 Task: Look for space in Nuevitas, Cuba from 7th July, 2023 to 15th July, 2023 for 6 adults in price range Rs.15000 to Rs.20000. Place can be entire place with 3 bedrooms having 3 beds and 3 bathrooms. Property type can be house, flat, guest house. Booking option can be shelf check-in. Required host language is .
Action: Mouse moved to (446, 81)
Screenshot: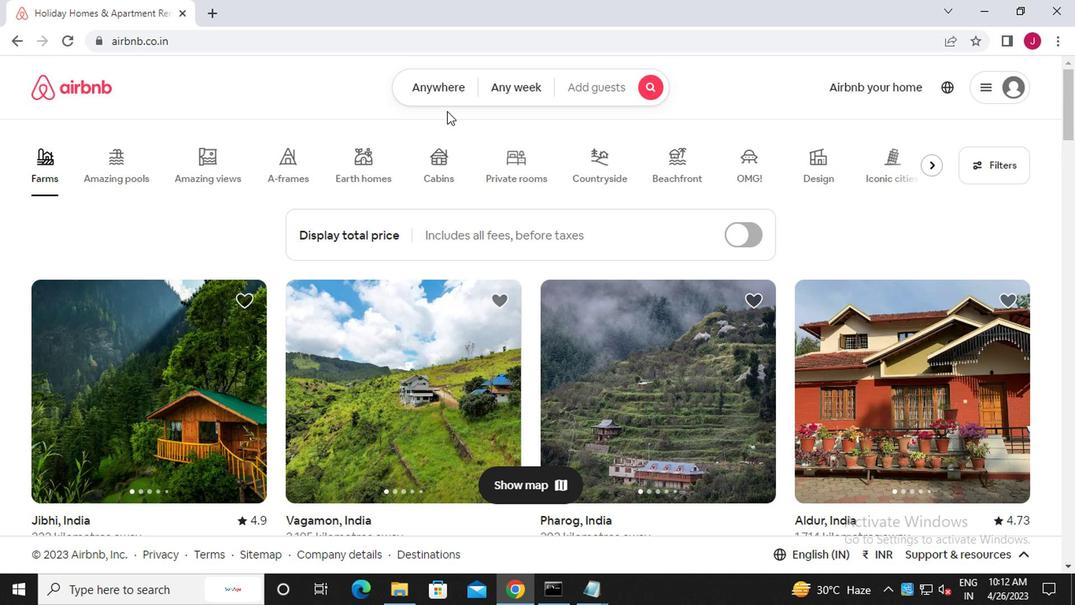 
Action: Mouse pressed left at (446, 81)
Screenshot: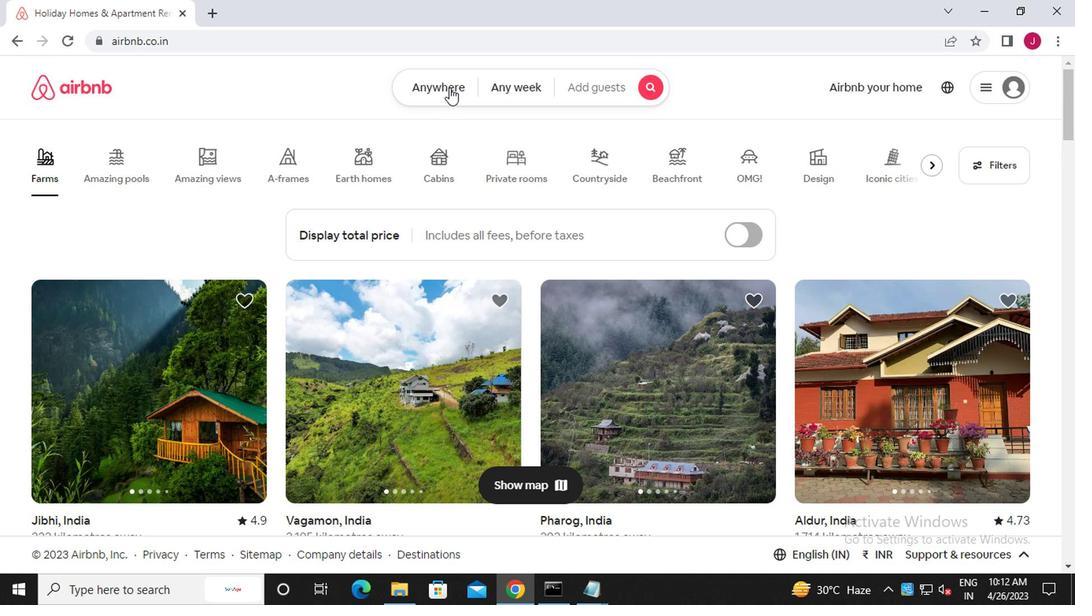 
Action: Mouse moved to (262, 144)
Screenshot: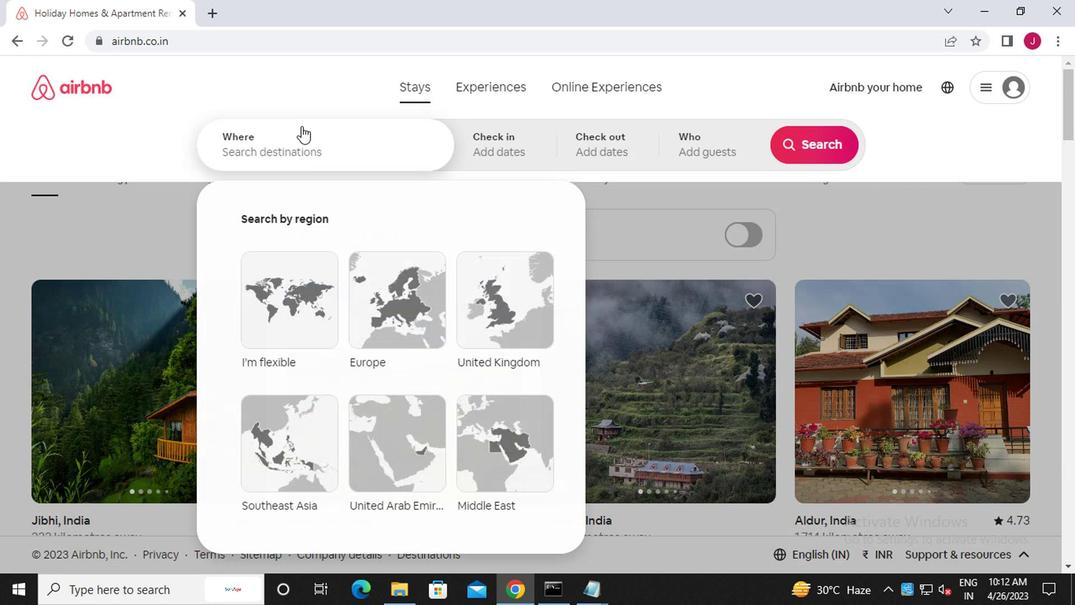 
Action: Mouse pressed left at (262, 144)
Screenshot: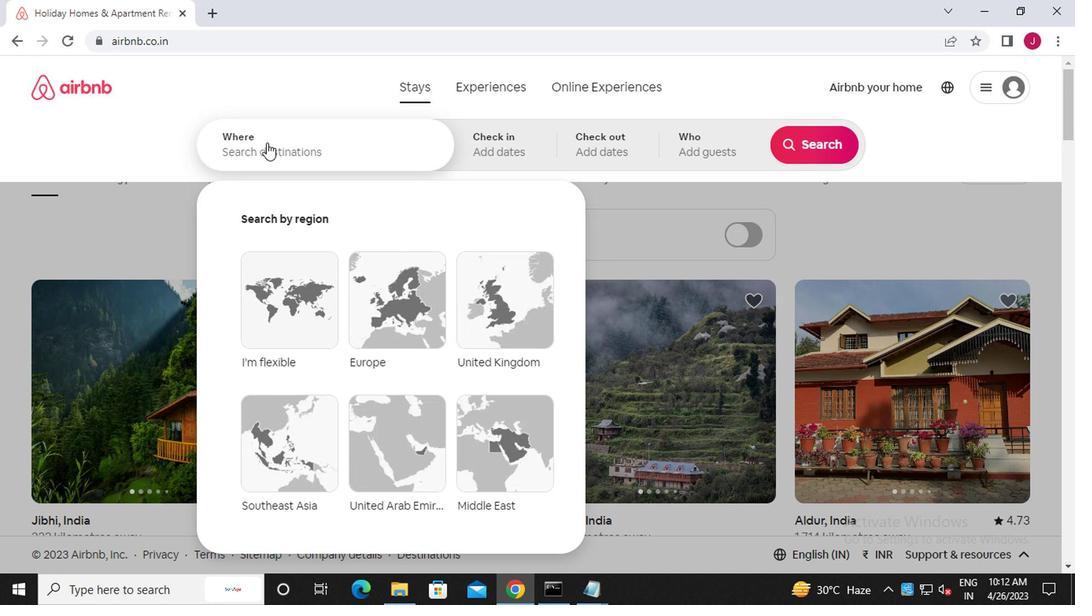
Action: Mouse moved to (264, 159)
Screenshot: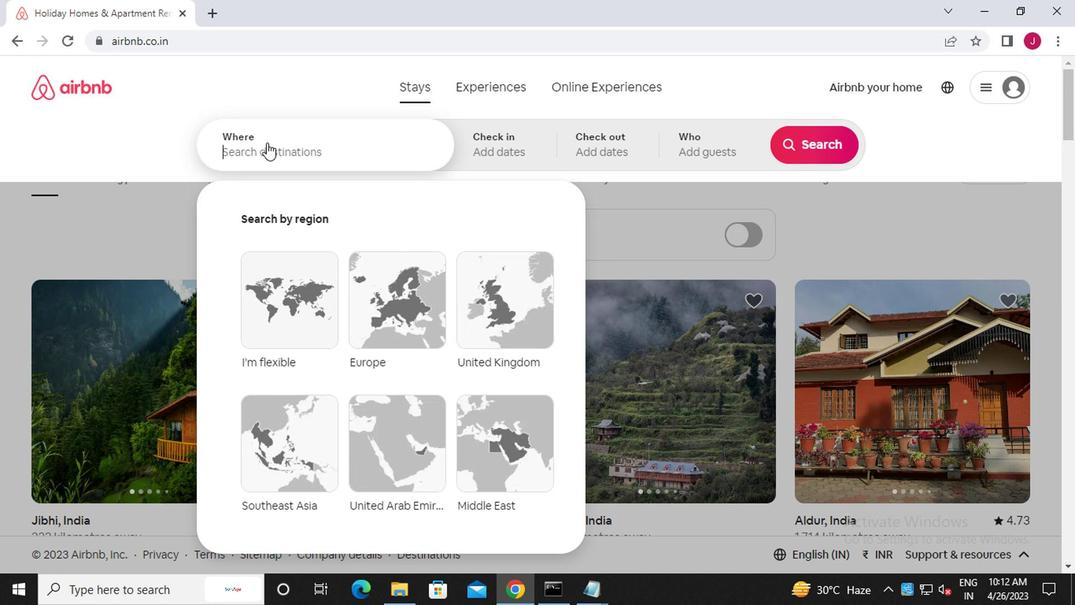 
Action: Key pressed n<Key.caps_lock>uevitas,<Key.caps_lock>c<Key.caps_lock>uba
Screenshot: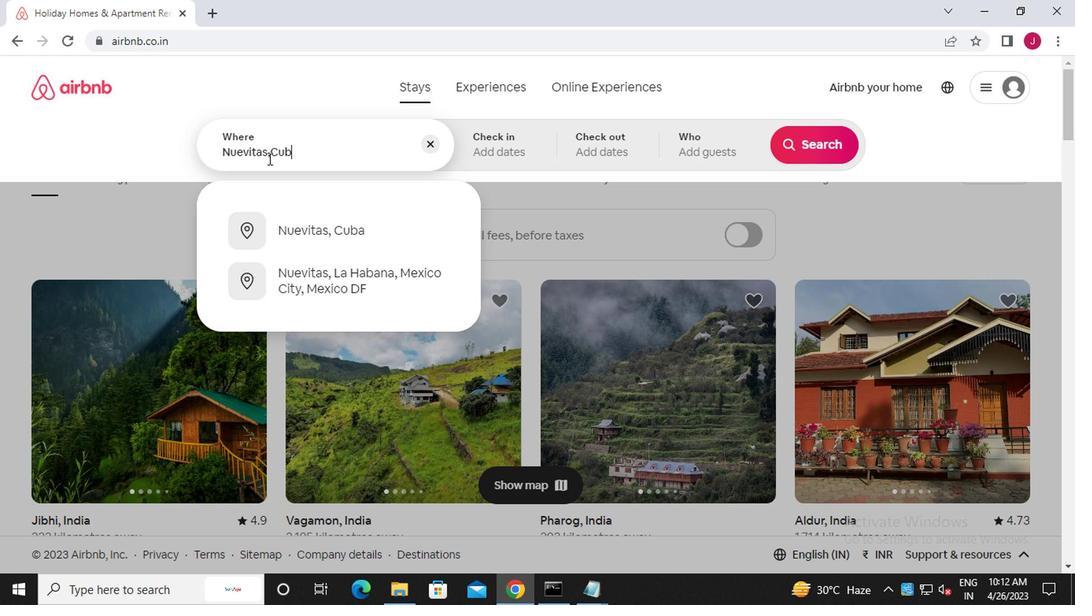 
Action: Mouse moved to (338, 229)
Screenshot: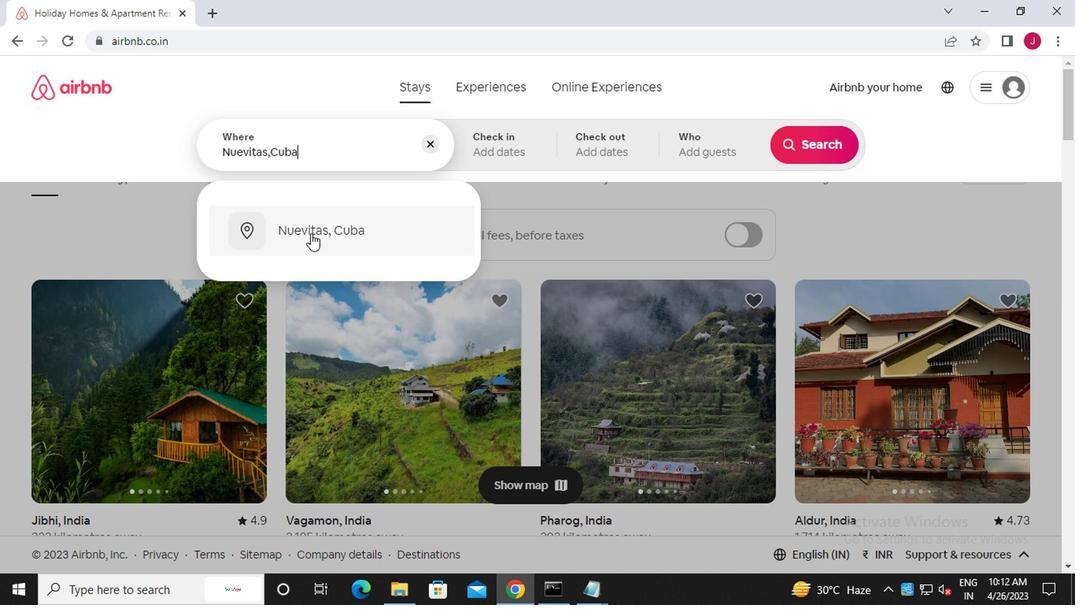 
Action: Mouse pressed left at (338, 229)
Screenshot: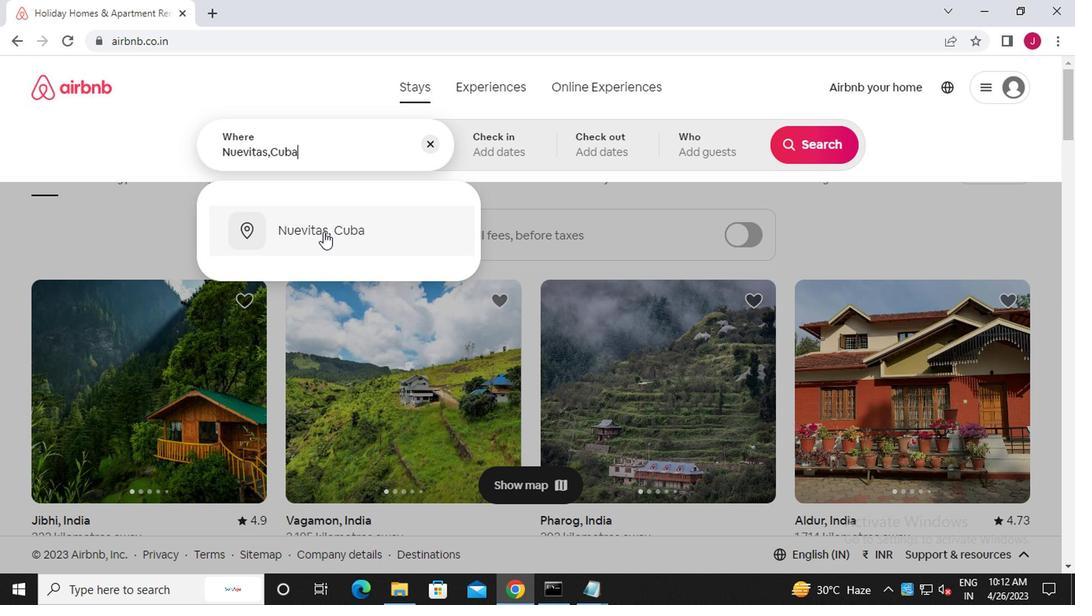 
Action: Mouse moved to (806, 274)
Screenshot: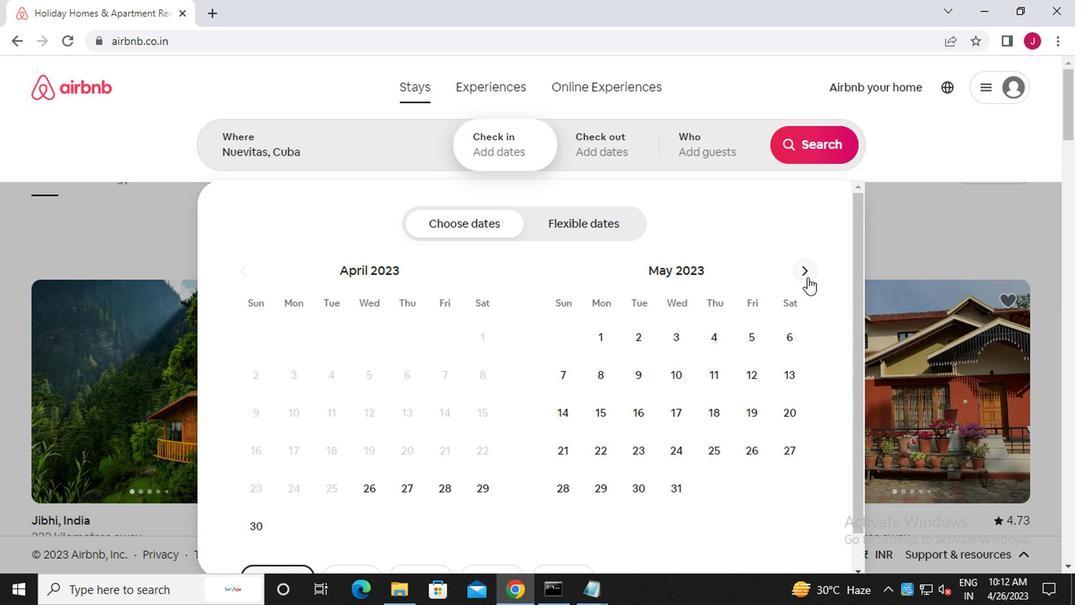 
Action: Mouse pressed left at (806, 274)
Screenshot: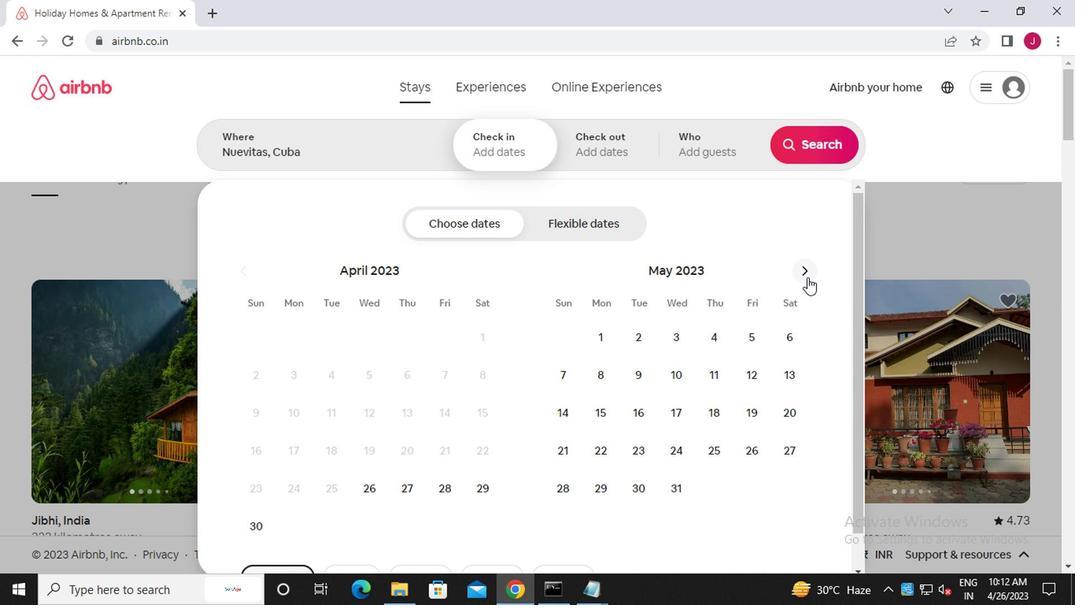 
Action: Mouse pressed left at (806, 274)
Screenshot: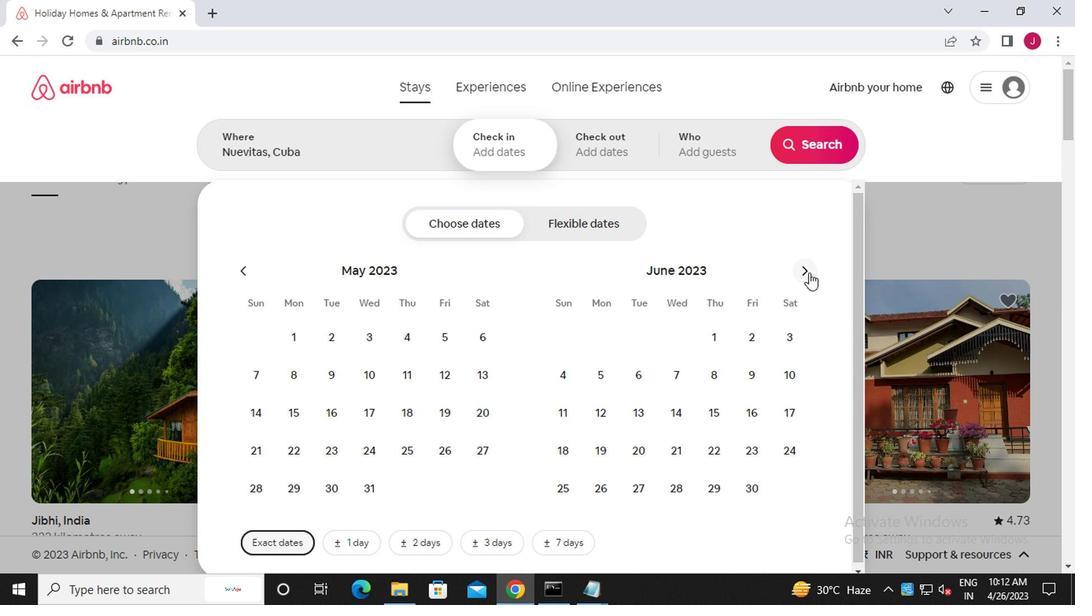 
Action: Mouse moved to (748, 384)
Screenshot: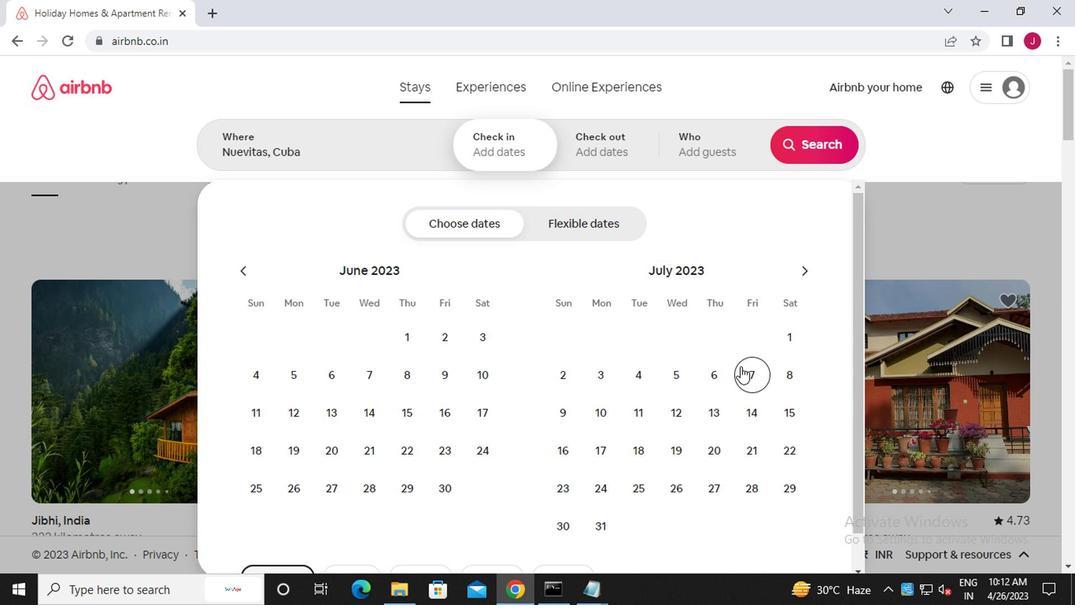 
Action: Mouse pressed left at (748, 384)
Screenshot: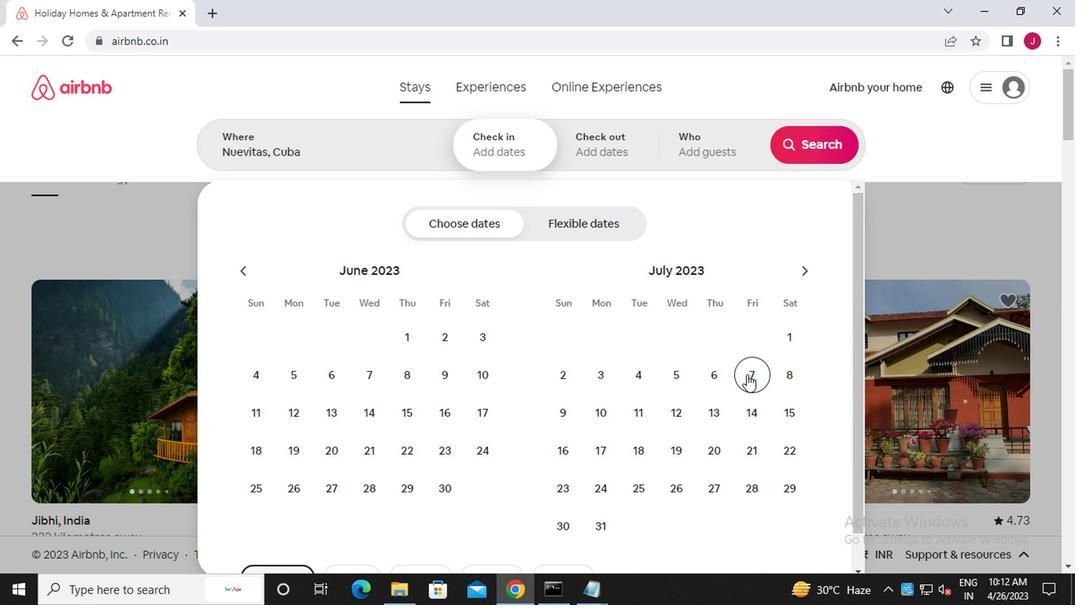 
Action: Mouse moved to (775, 411)
Screenshot: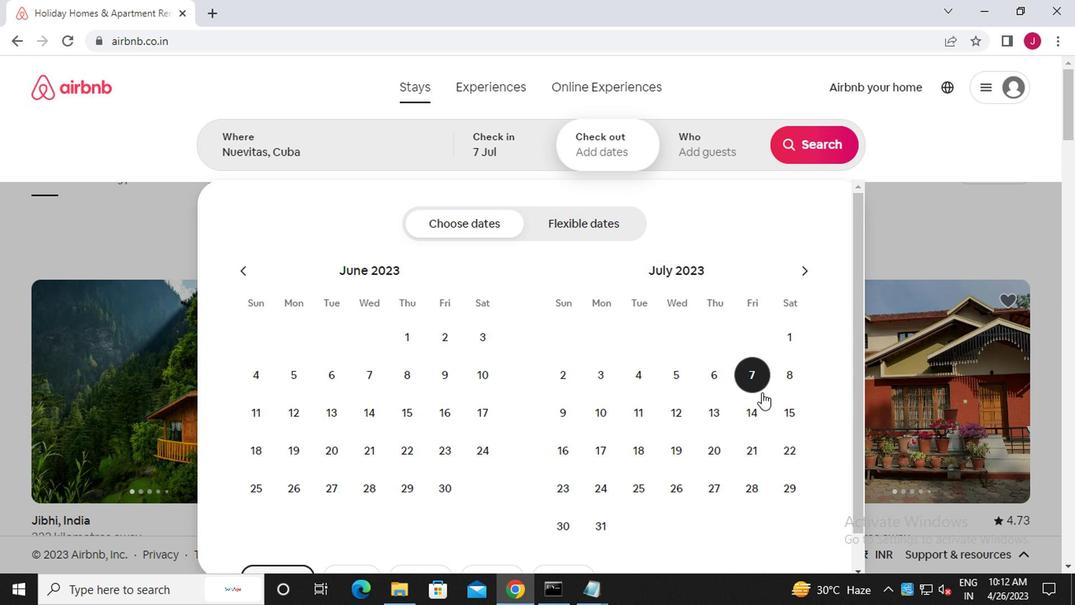 
Action: Mouse pressed left at (775, 411)
Screenshot: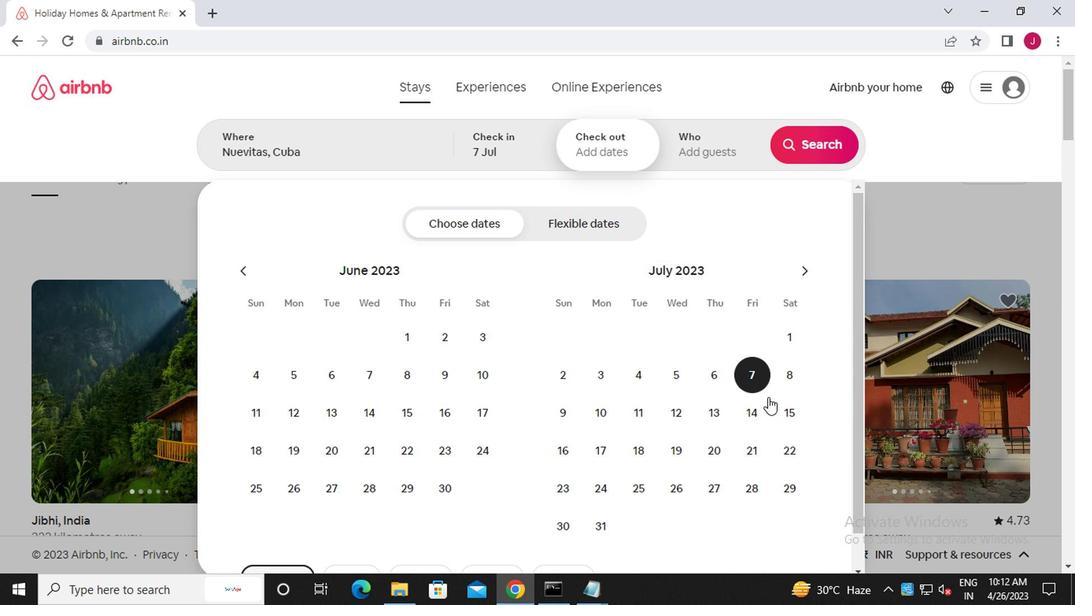 
Action: Mouse moved to (701, 154)
Screenshot: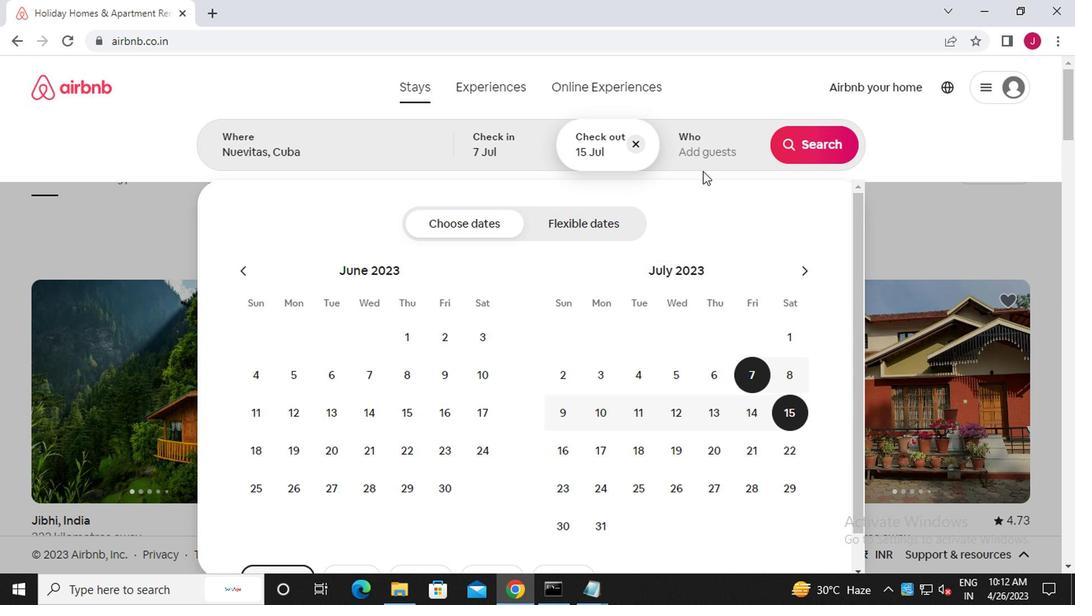 
Action: Mouse pressed left at (701, 154)
Screenshot: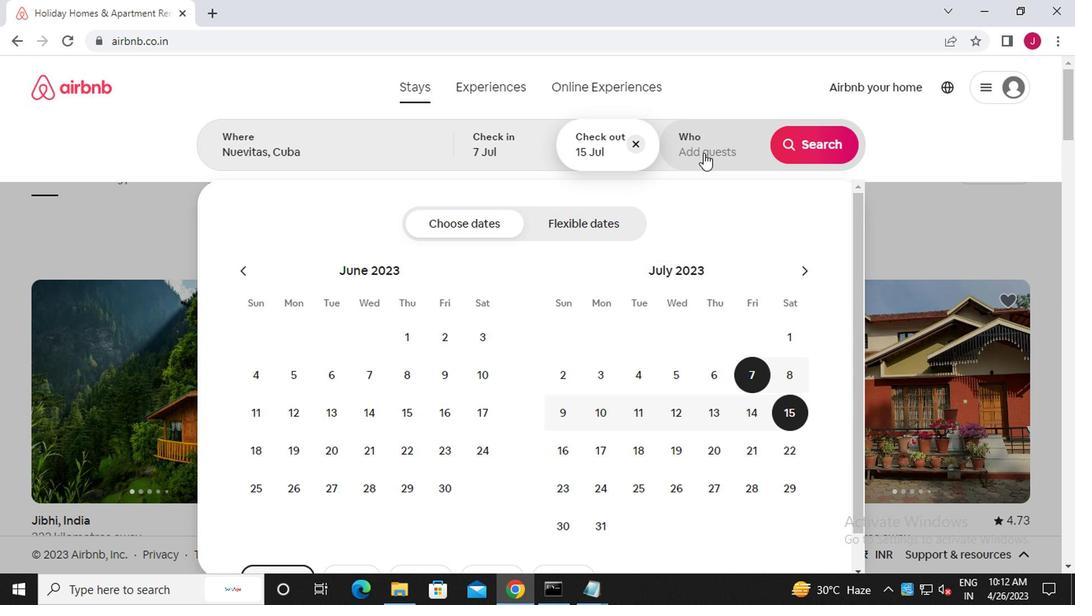 
Action: Mouse moved to (823, 235)
Screenshot: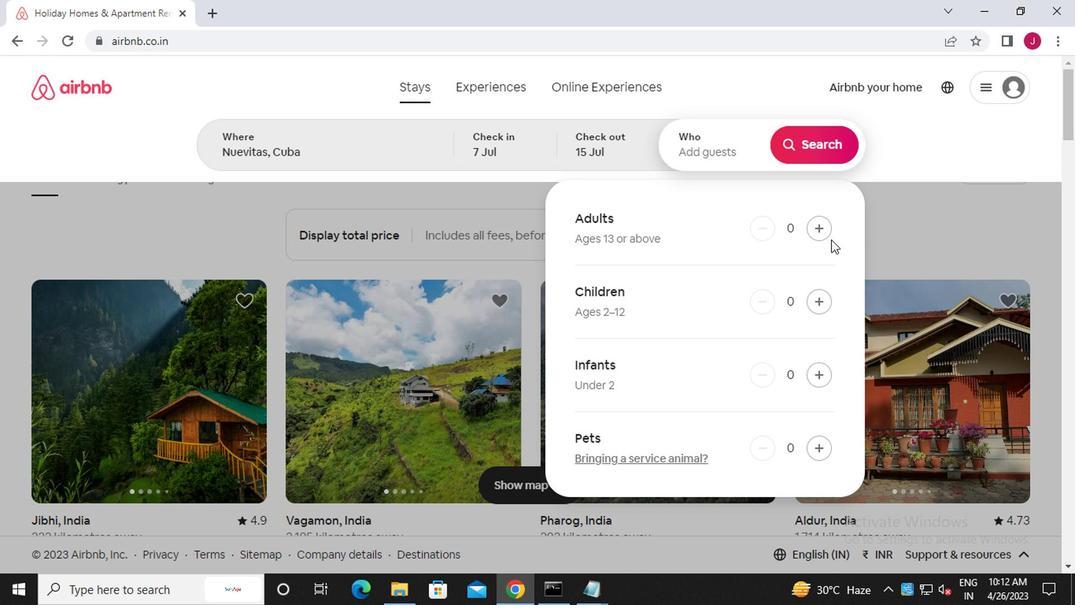 
Action: Mouse pressed left at (823, 235)
Screenshot: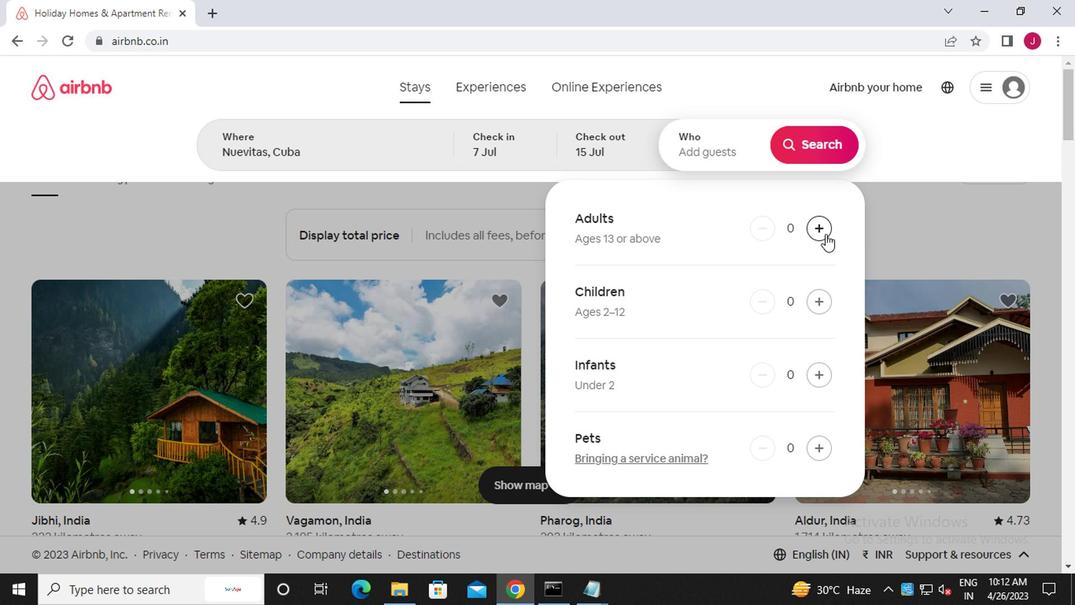 
Action: Mouse pressed left at (823, 235)
Screenshot: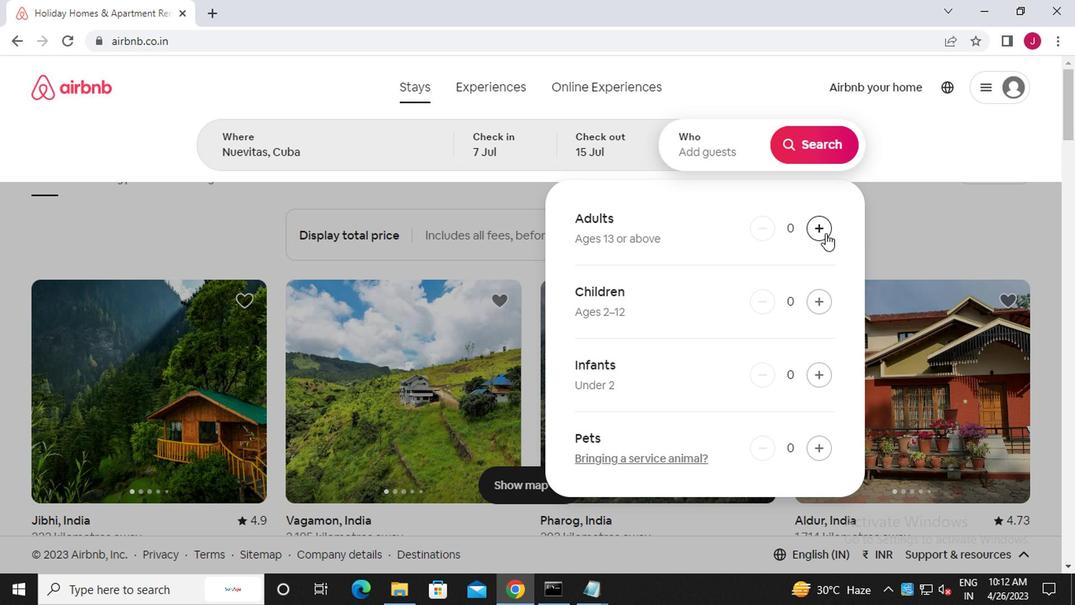 
Action: Mouse pressed left at (823, 235)
Screenshot: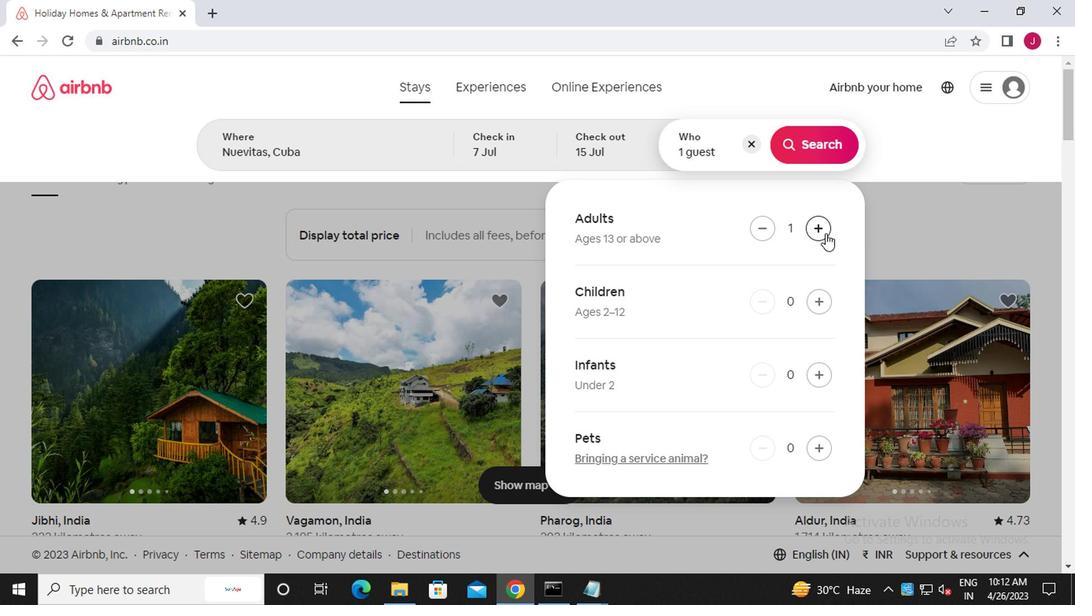 
Action: Mouse pressed left at (823, 235)
Screenshot: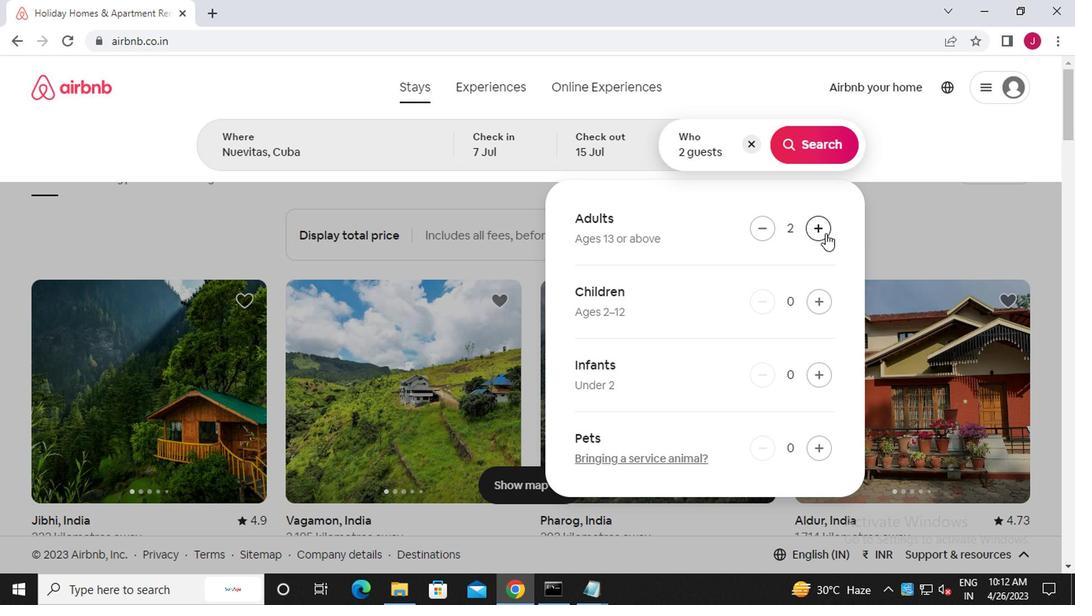 
Action: Mouse pressed left at (823, 235)
Screenshot: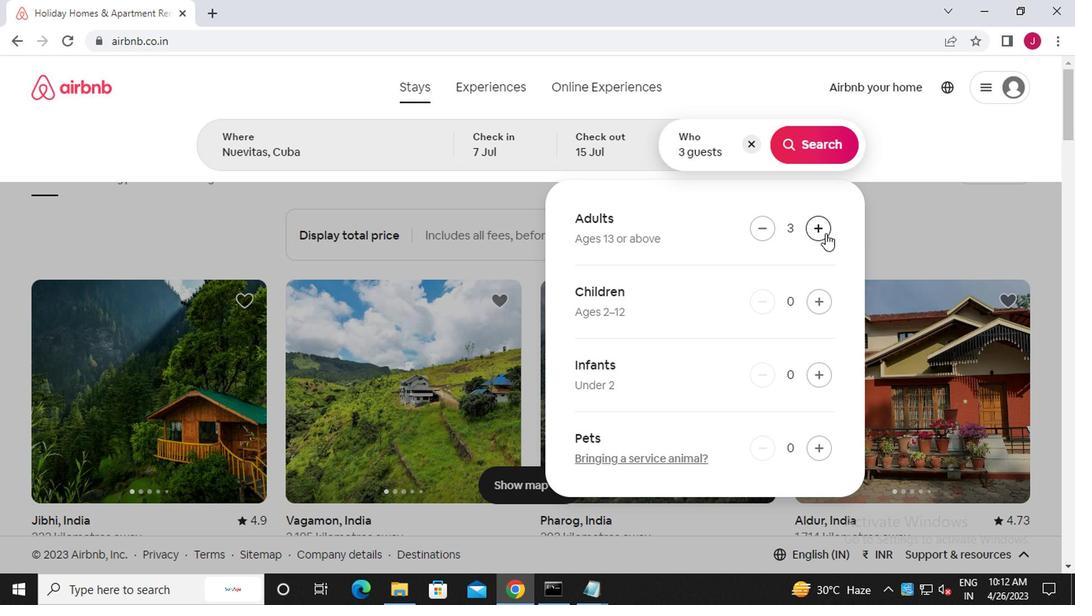 
Action: Mouse pressed left at (823, 235)
Screenshot: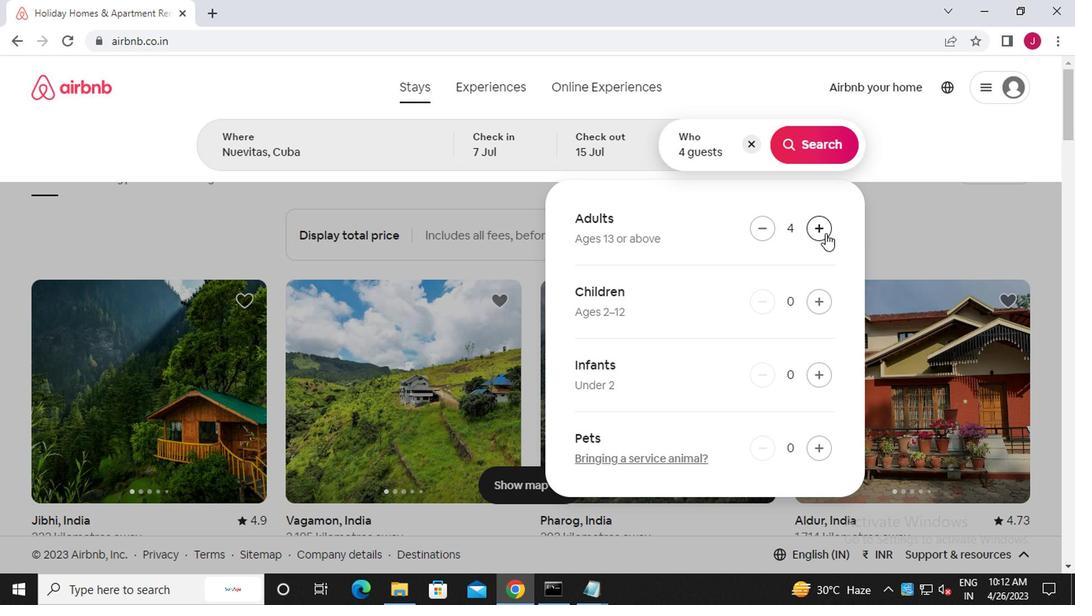 
Action: Mouse moved to (817, 155)
Screenshot: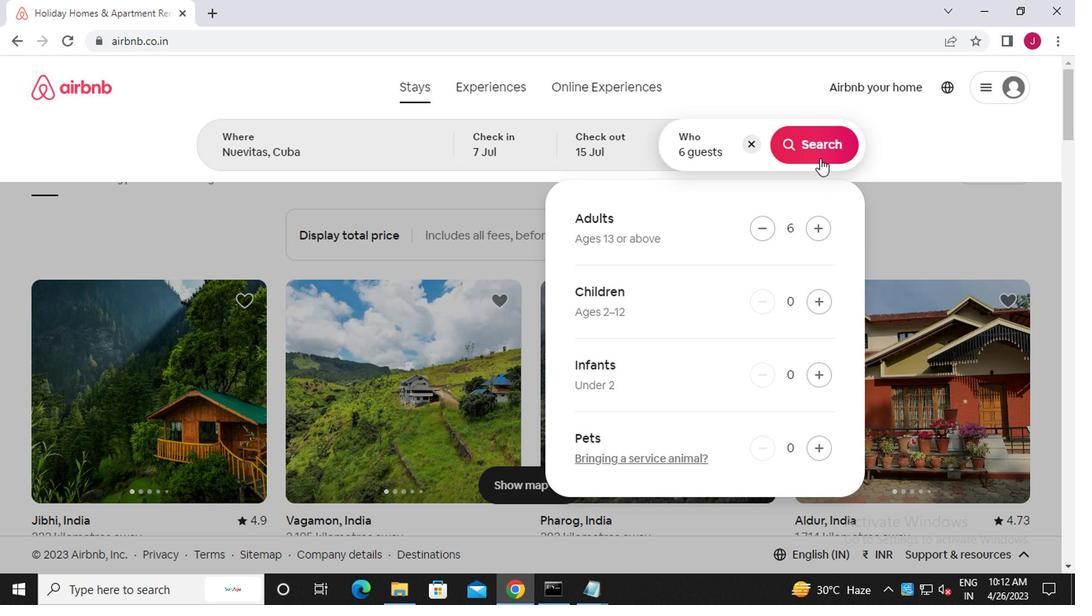 
Action: Mouse pressed left at (817, 155)
Screenshot: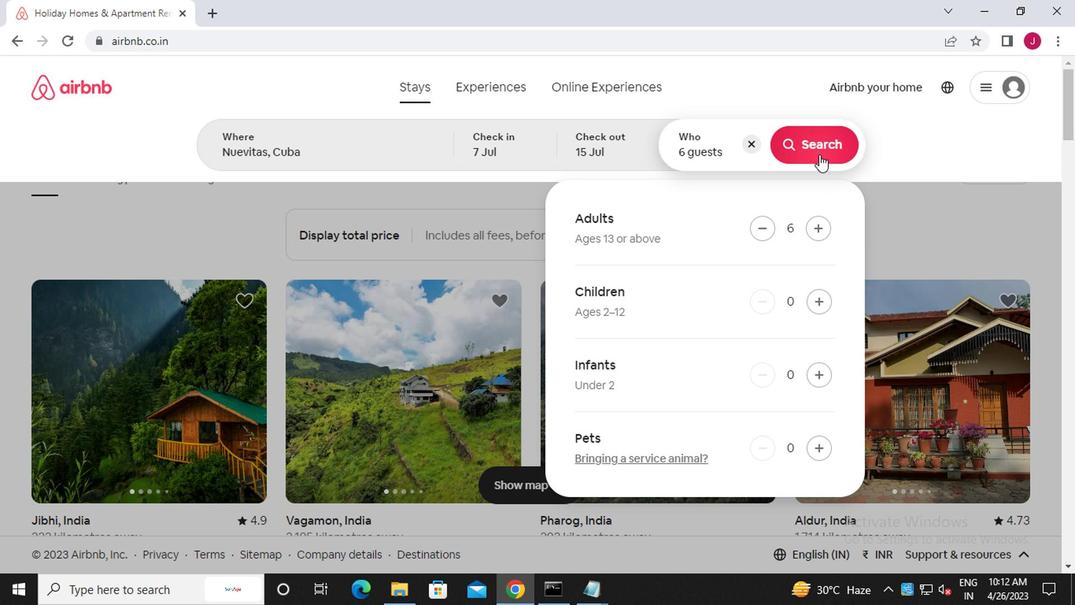 
Action: Mouse moved to (1016, 146)
Screenshot: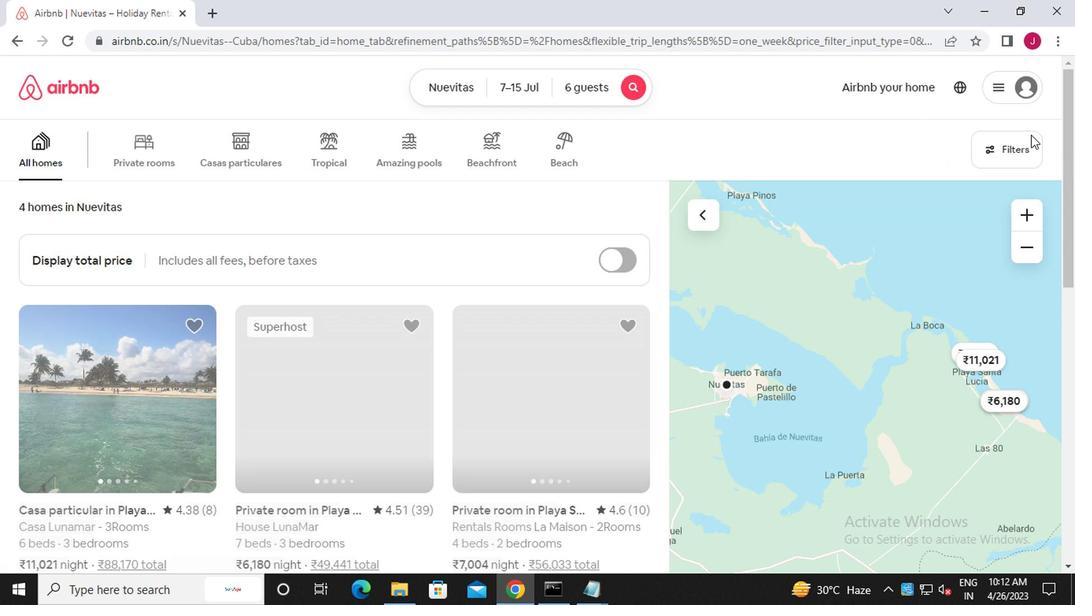 
Action: Mouse pressed left at (1016, 146)
Screenshot: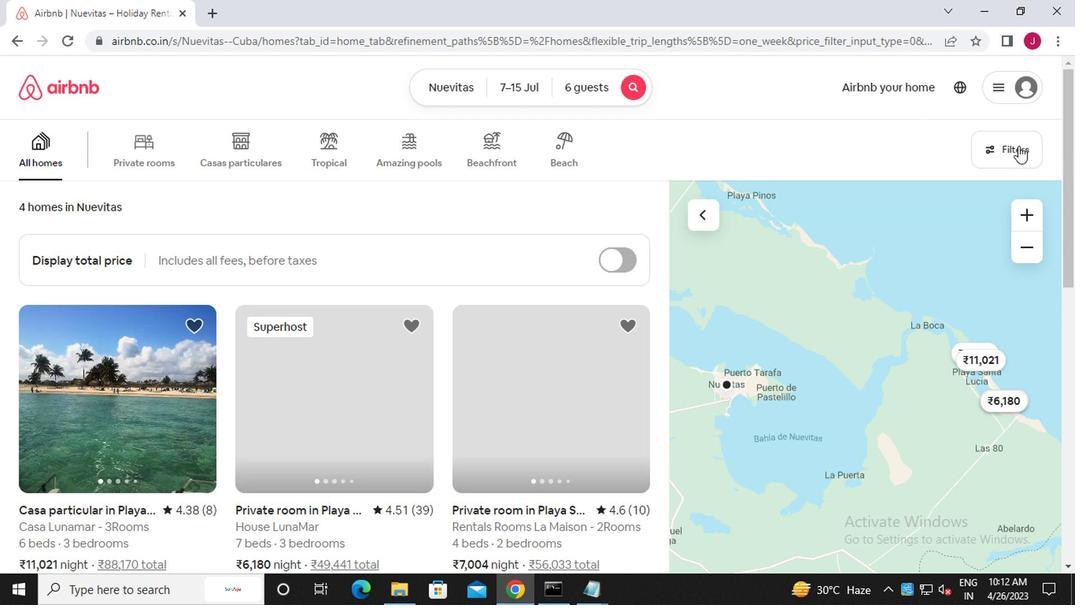
Action: Mouse moved to (395, 347)
Screenshot: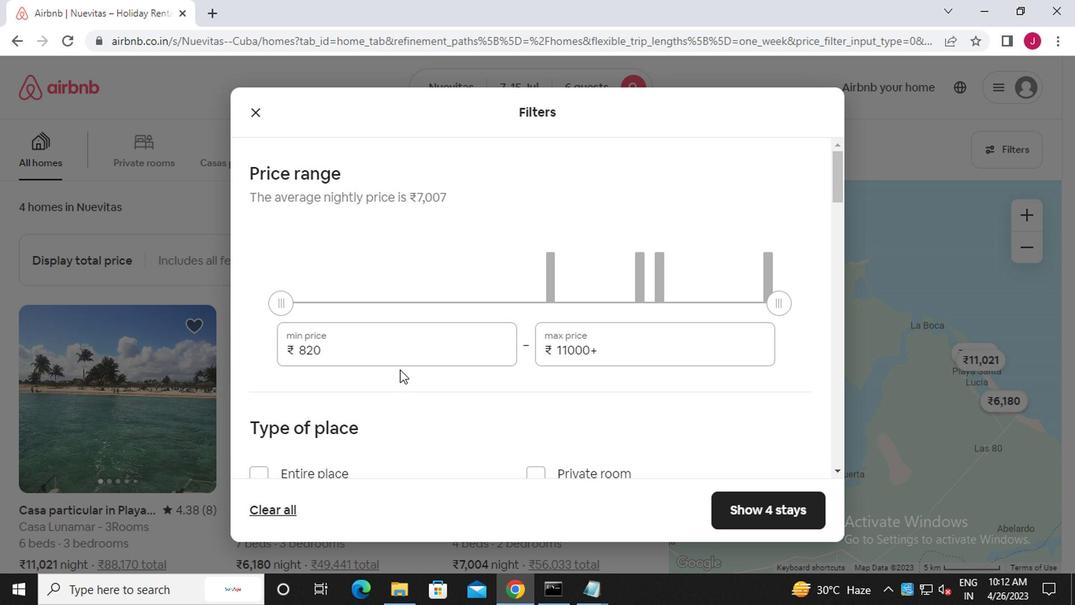 
Action: Mouse pressed left at (395, 347)
Screenshot: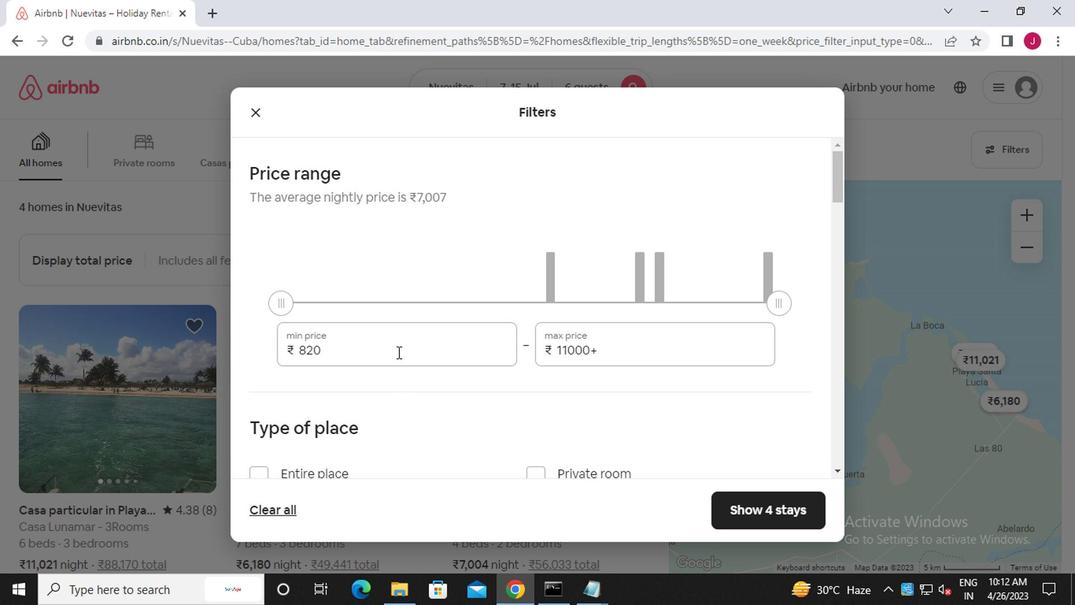 
Action: Key pressed <Key.backspace><Key.backspace><Key.backspace><<97>><<101>><<96>><<96>><<96>>
Screenshot: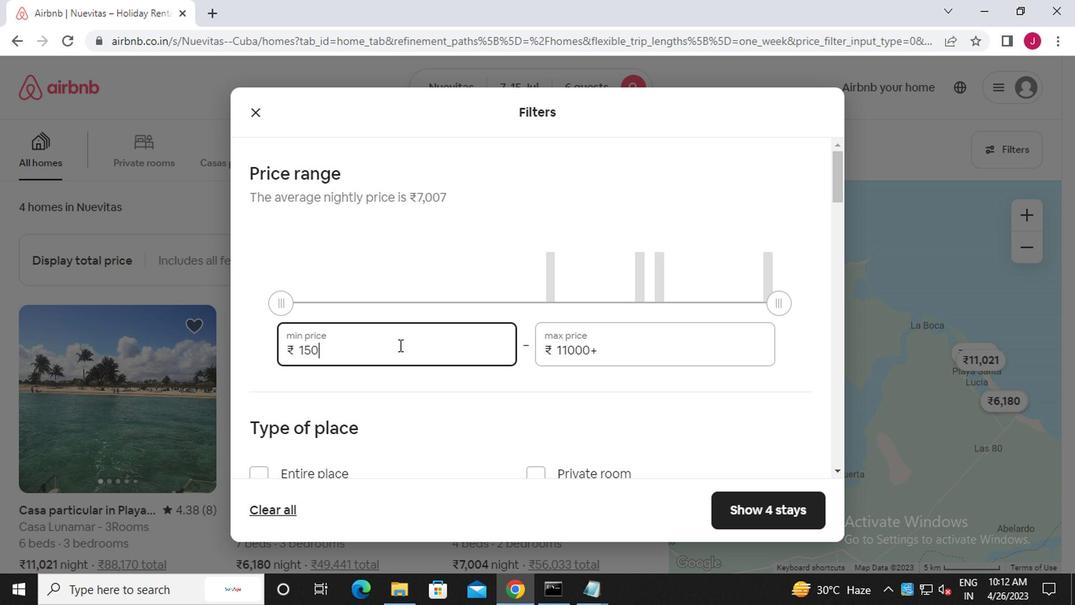 
Action: Mouse moved to (620, 354)
Screenshot: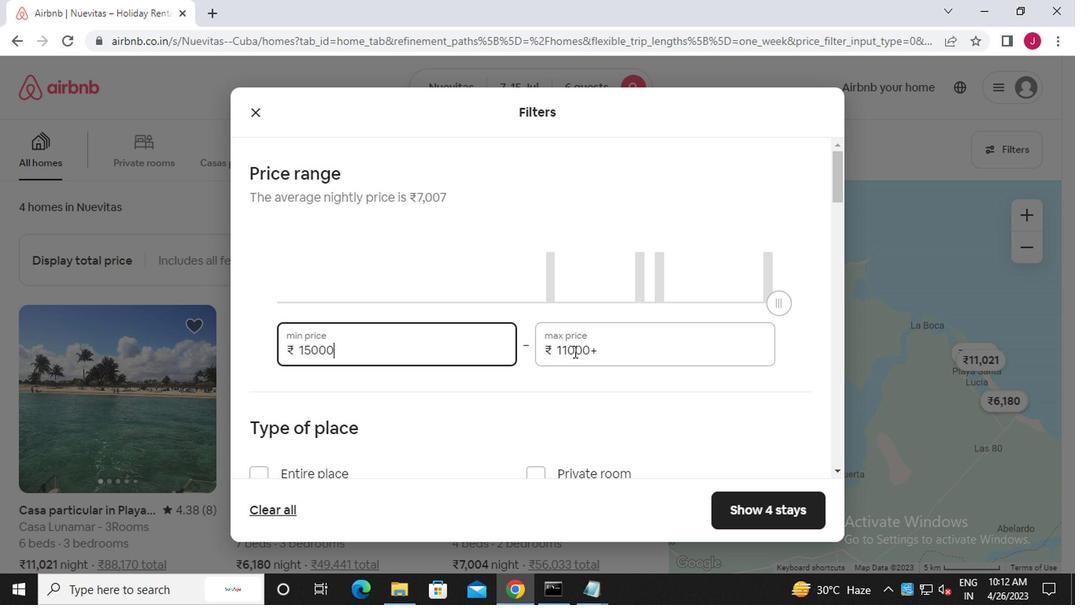 
Action: Mouse pressed left at (620, 354)
Screenshot: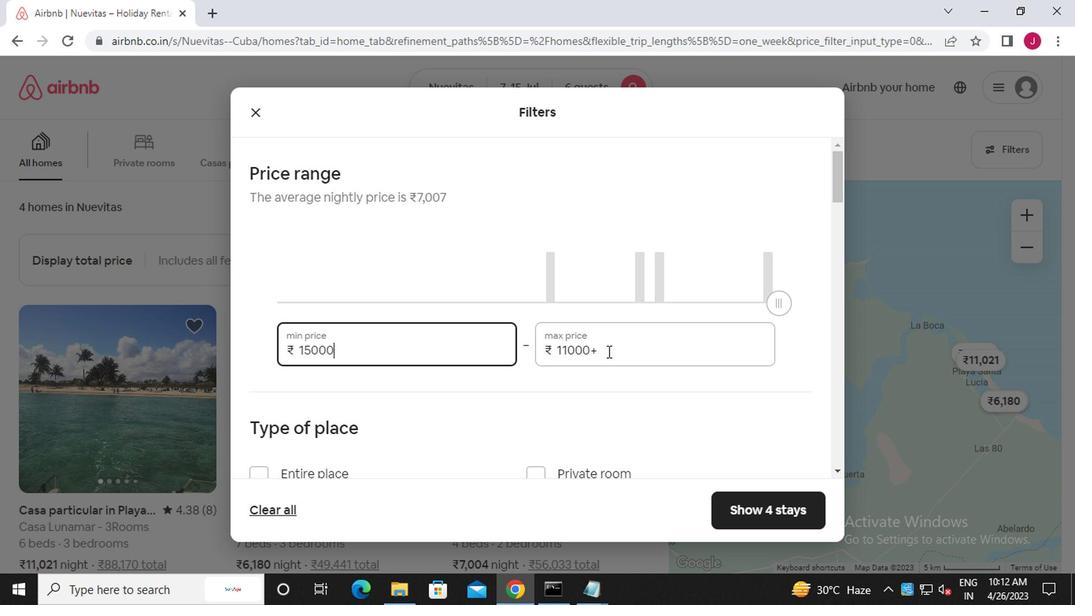 
Action: Key pressed <Key.backspace><Key.backspace><Key.backspace><Key.backspace><Key.backspace><Key.backspace><Key.backspace><Key.backspace><Key.backspace><<98>><<96>><<96>><<96>><<96>>
Screenshot: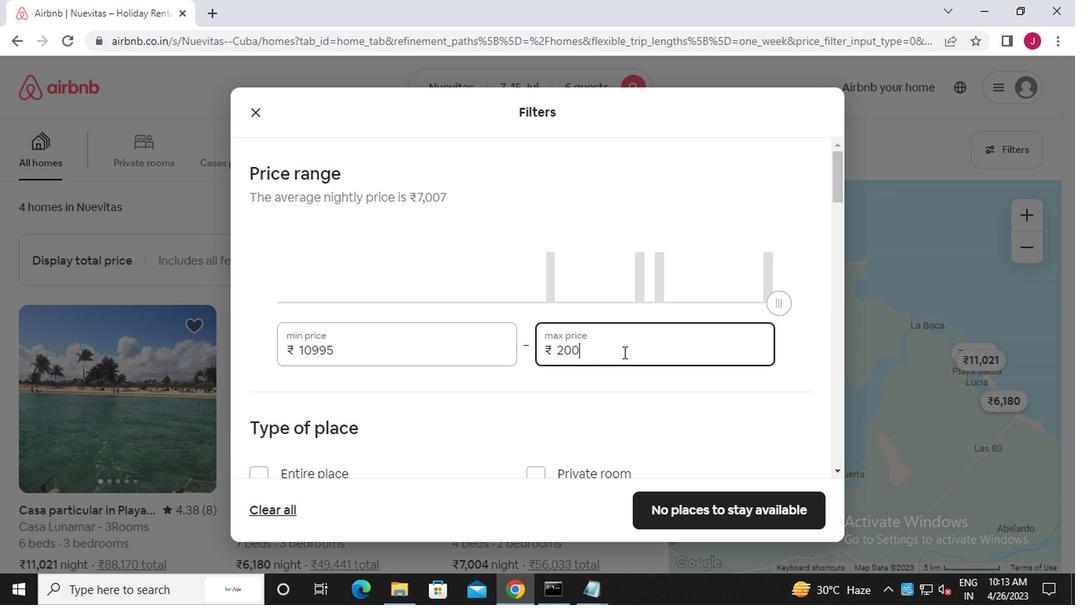 
Action: Mouse moved to (610, 355)
Screenshot: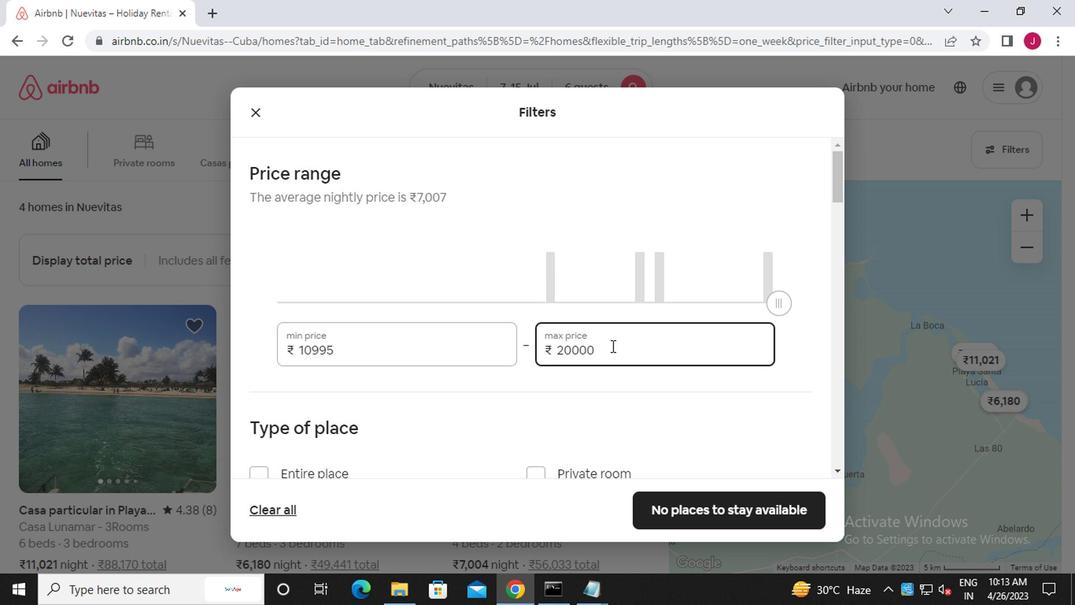 
Action: Mouse scrolled (610, 354) with delta (0, -1)
Screenshot: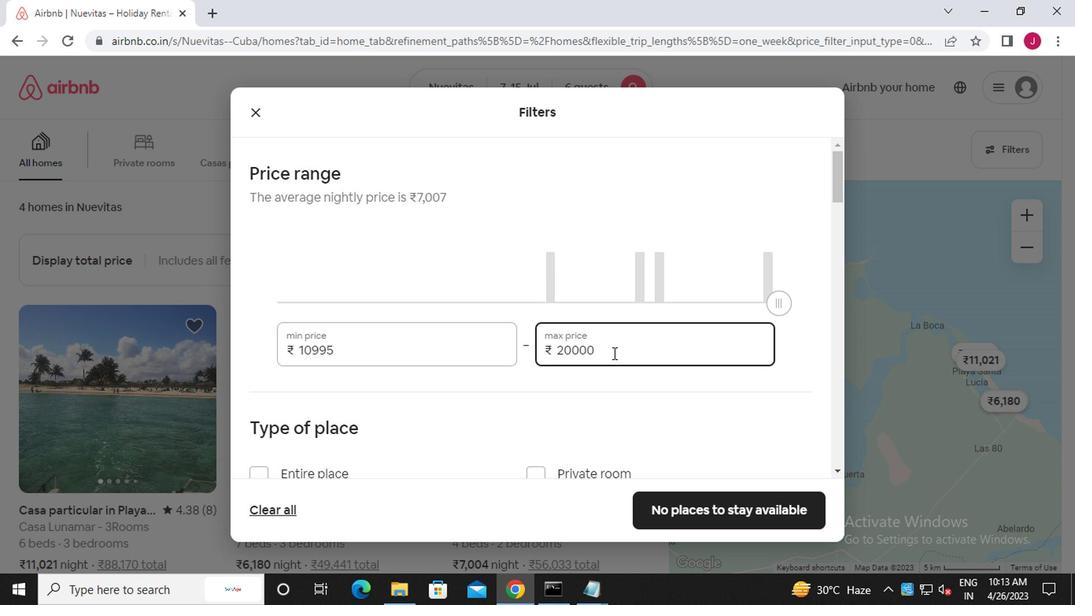 
Action: Mouse scrolled (610, 354) with delta (0, -1)
Screenshot: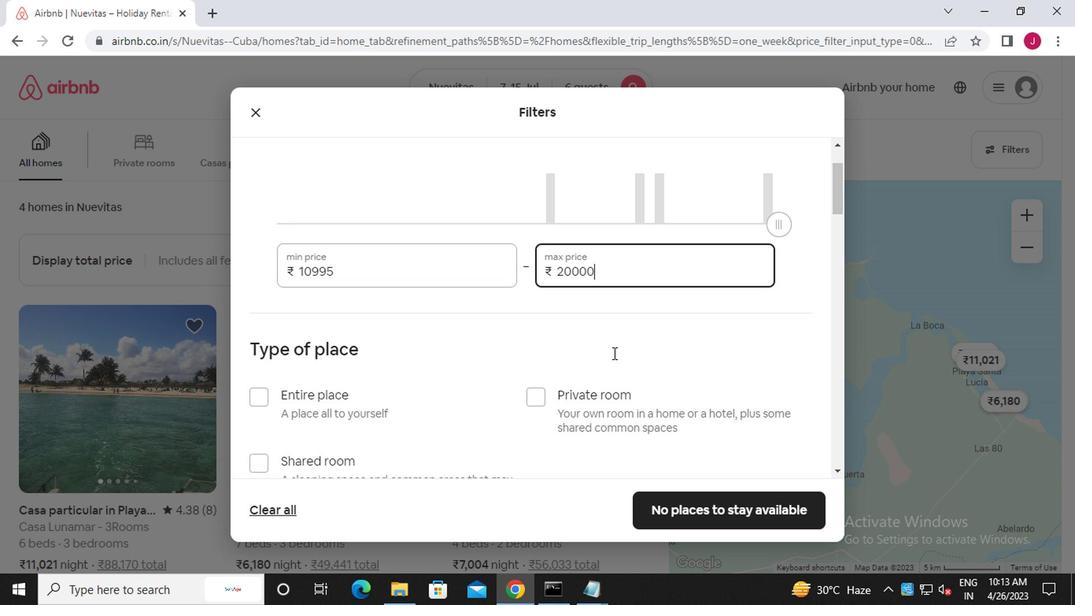 
Action: Mouse scrolled (610, 354) with delta (0, -1)
Screenshot: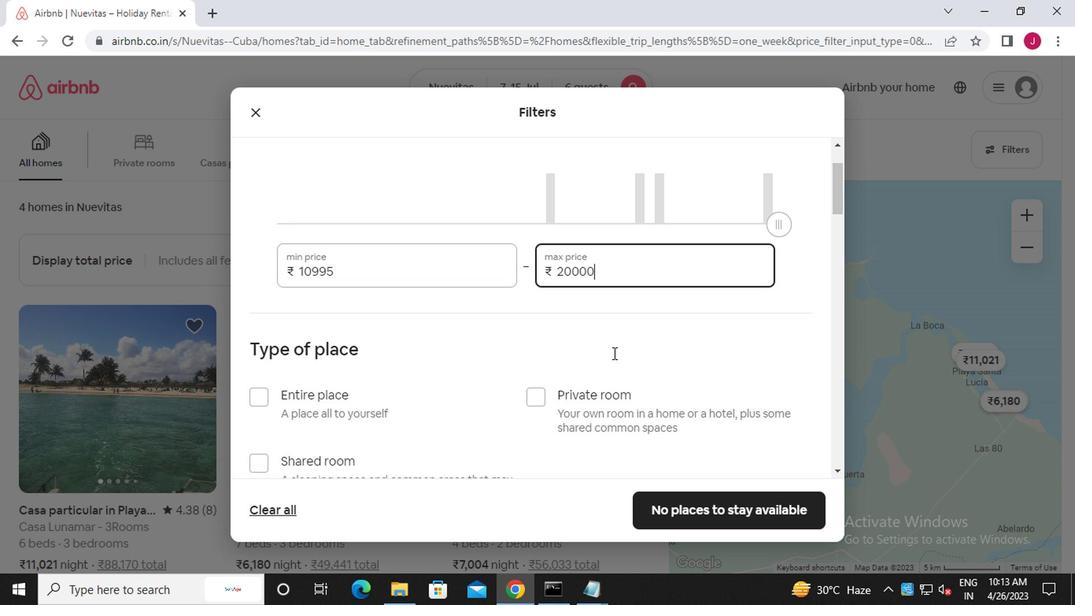 
Action: Mouse moved to (248, 243)
Screenshot: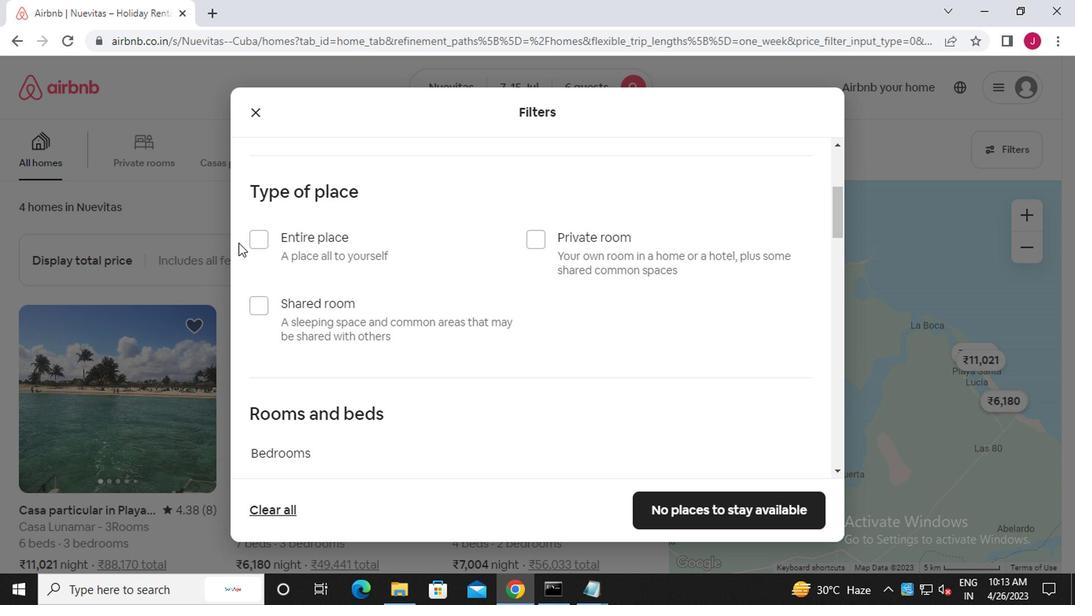 
Action: Mouse pressed left at (248, 243)
Screenshot: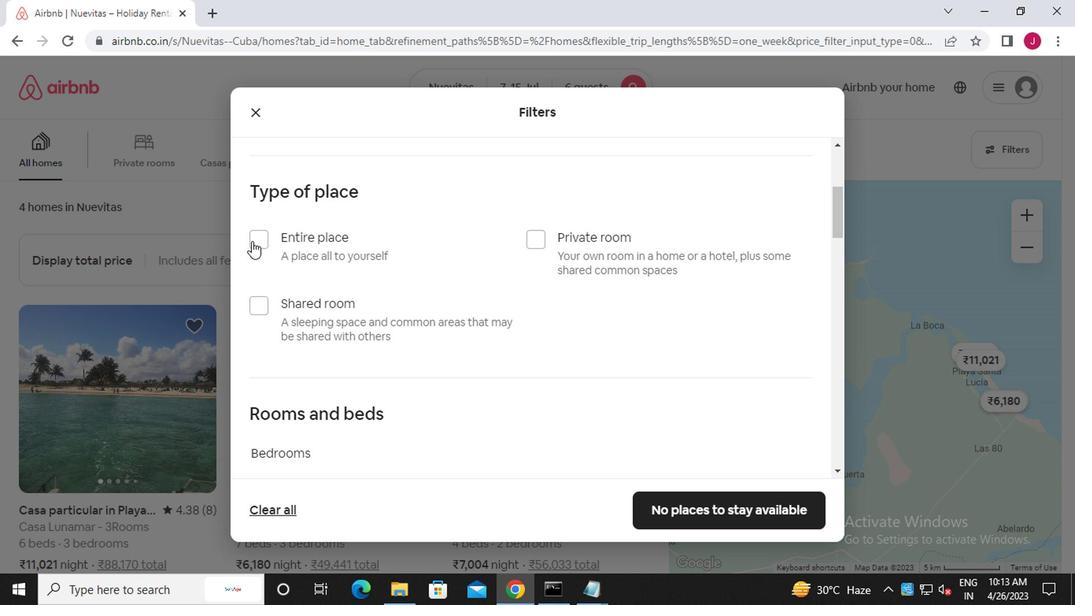 
Action: Mouse moved to (412, 285)
Screenshot: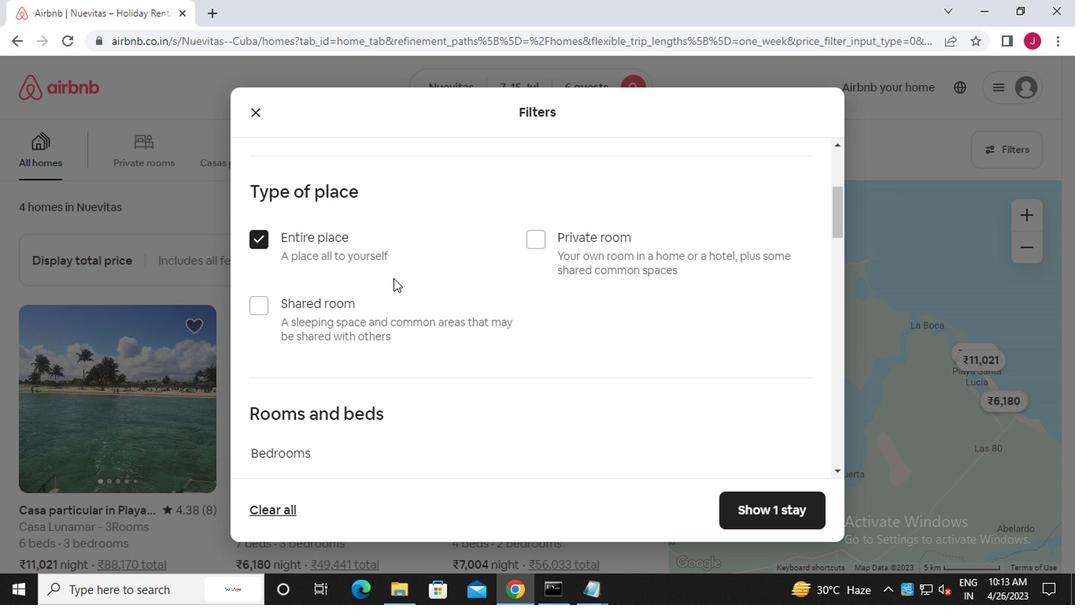 
Action: Mouse scrolled (412, 285) with delta (0, 0)
Screenshot: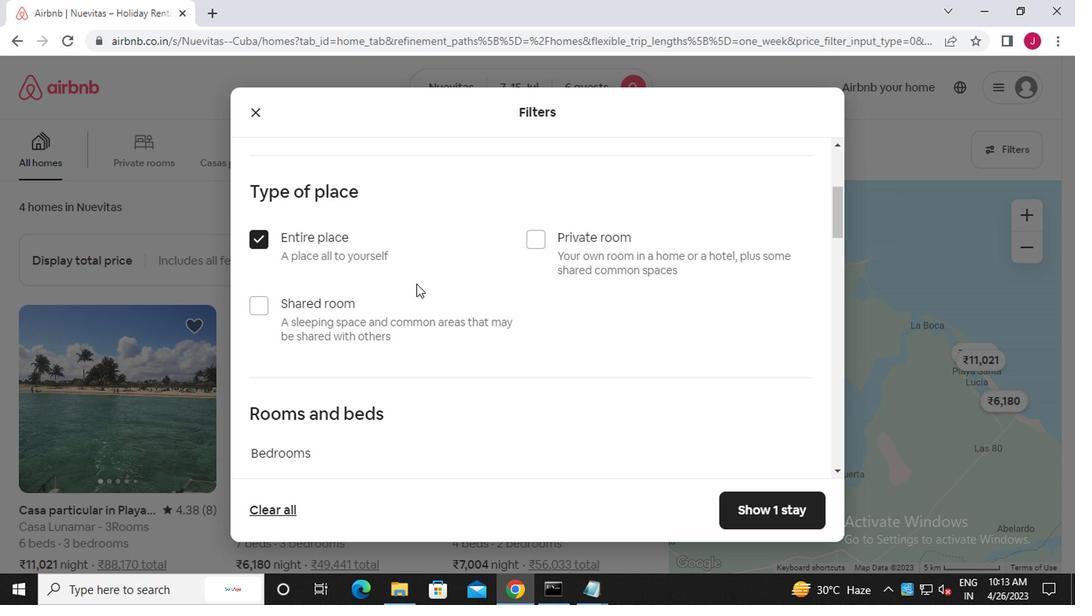 
Action: Mouse scrolled (412, 285) with delta (0, 0)
Screenshot: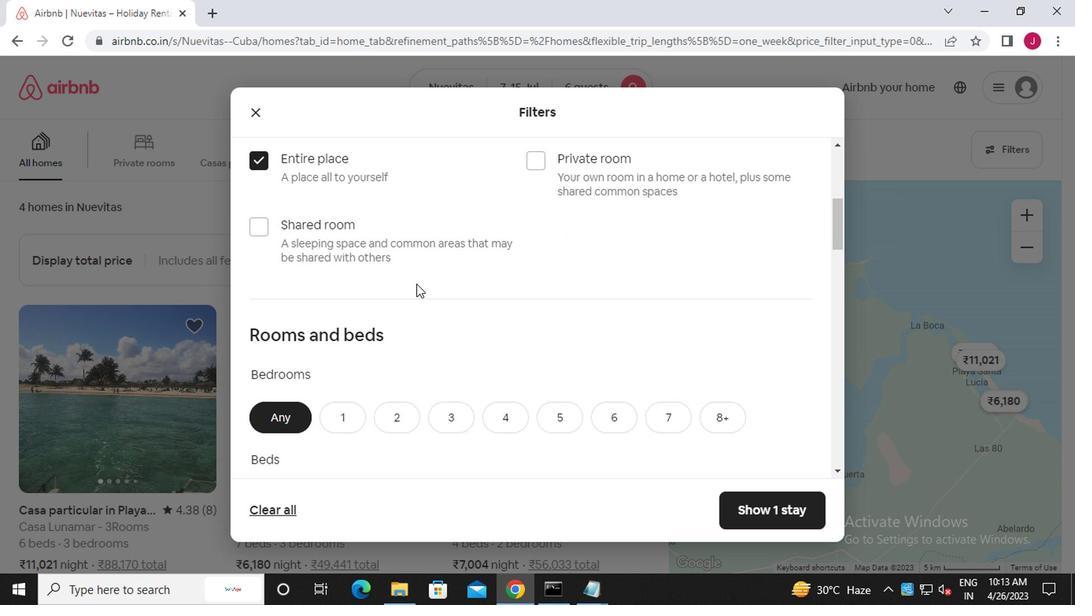 
Action: Mouse scrolled (412, 285) with delta (0, 0)
Screenshot: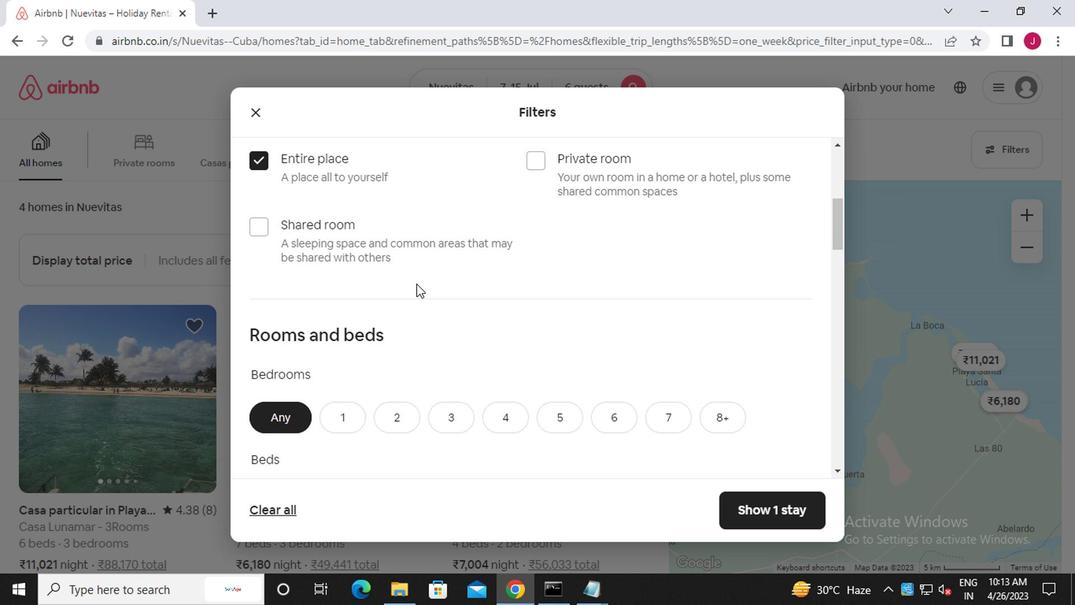 
Action: Mouse moved to (437, 265)
Screenshot: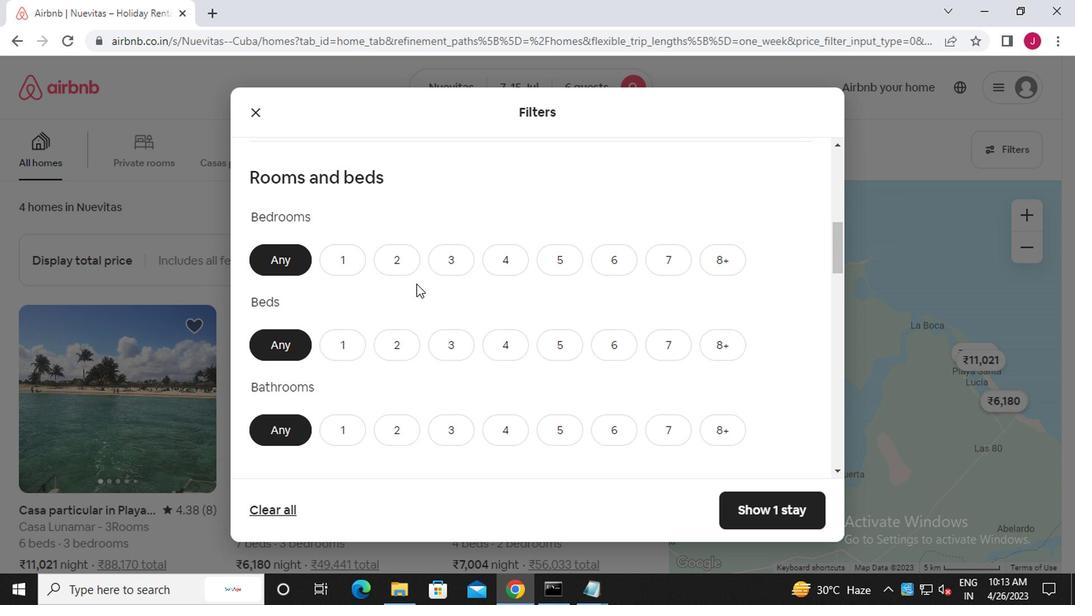 
Action: Mouse pressed left at (437, 265)
Screenshot: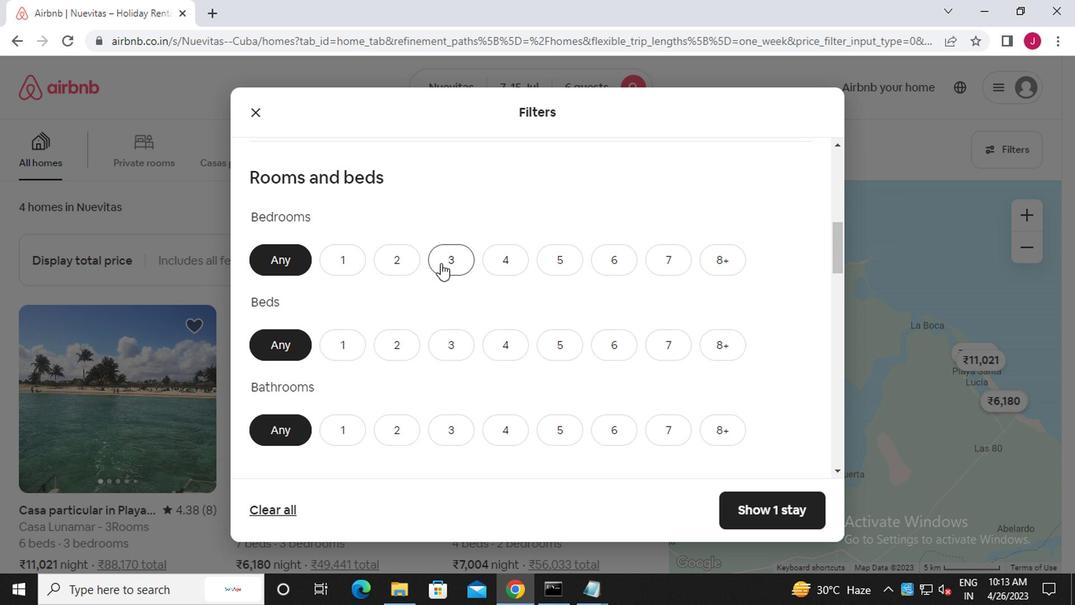 
Action: Mouse moved to (444, 340)
Screenshot: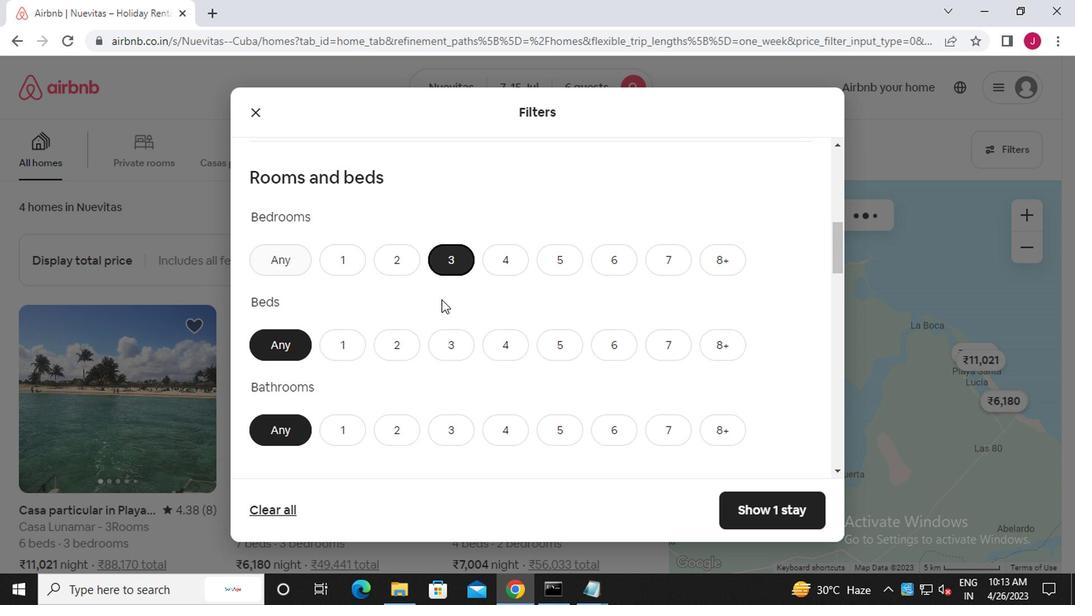
Action: Mouse pressed left at (444, 340)
Screenshot: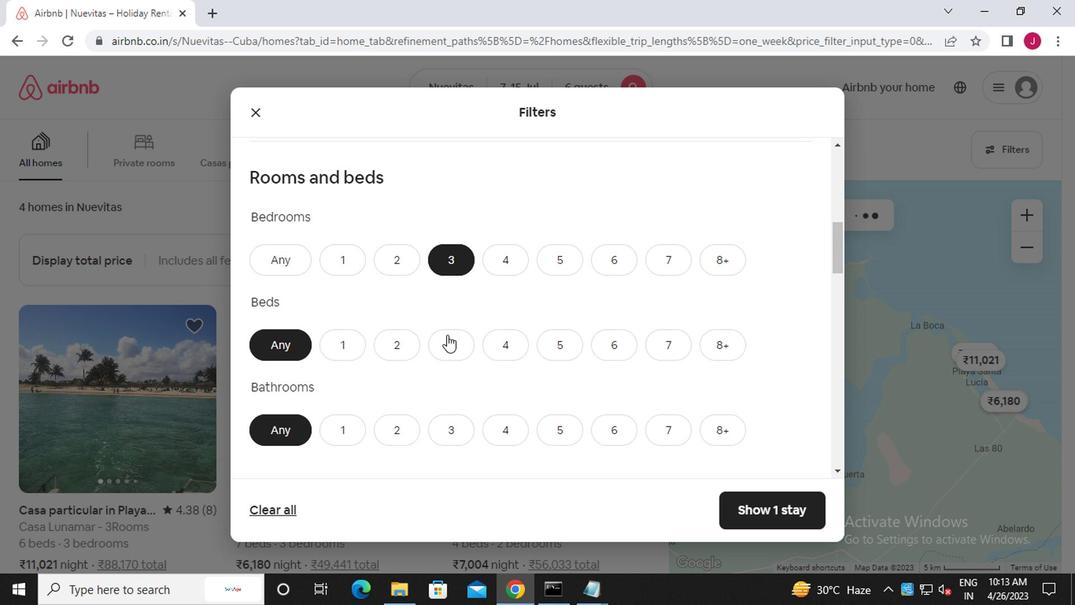 
Action: Mouse moved to (448, 432)
Screenshot: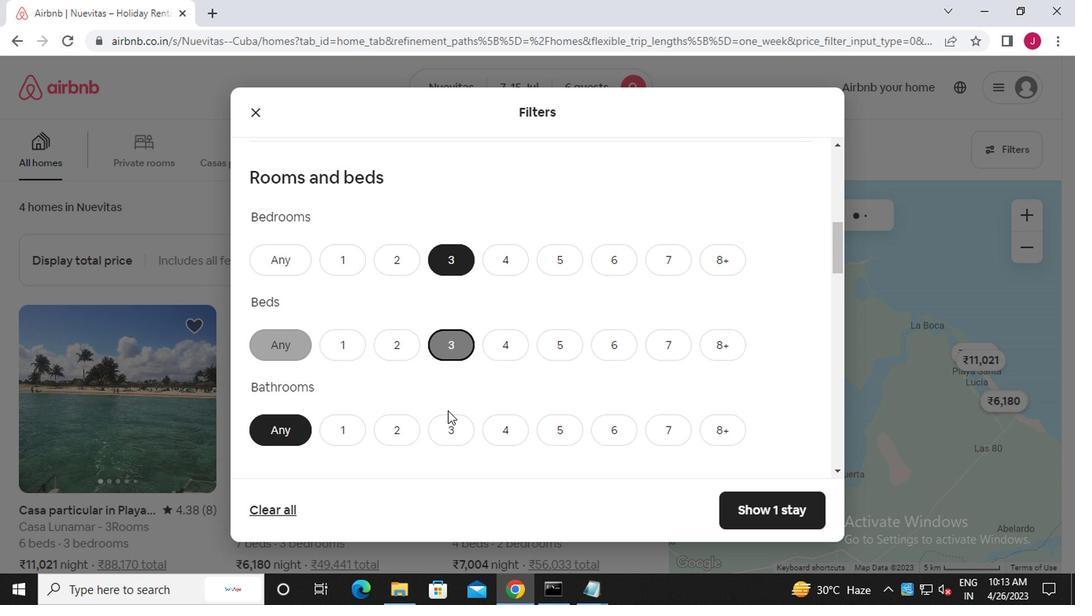 
Action: Mouse pressed left at (448, 432)
Screenshot: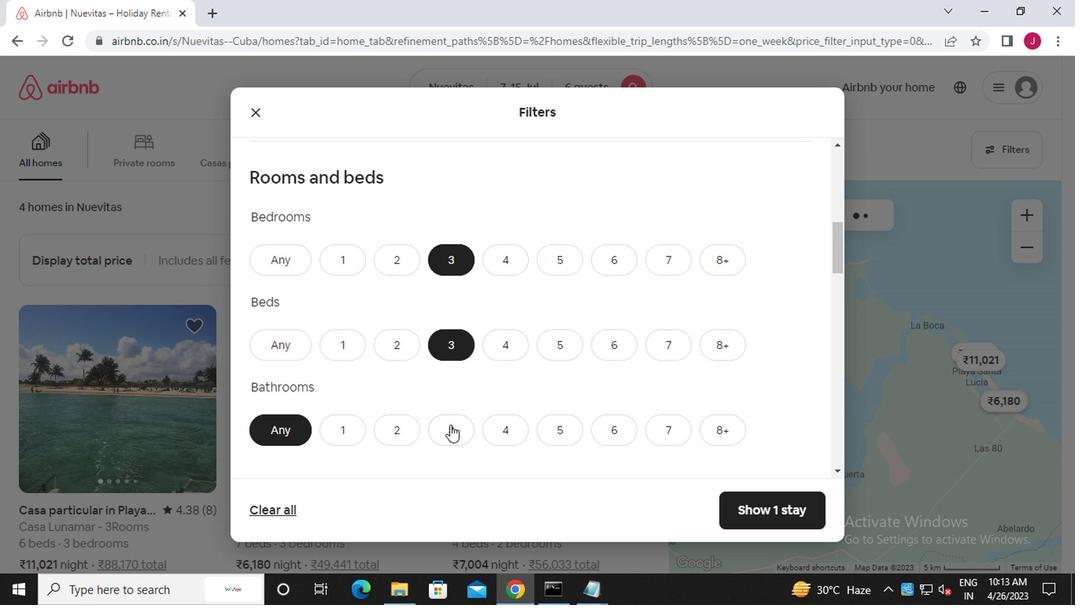 
Action: Mouse moved to (458, 378)
Screenshot: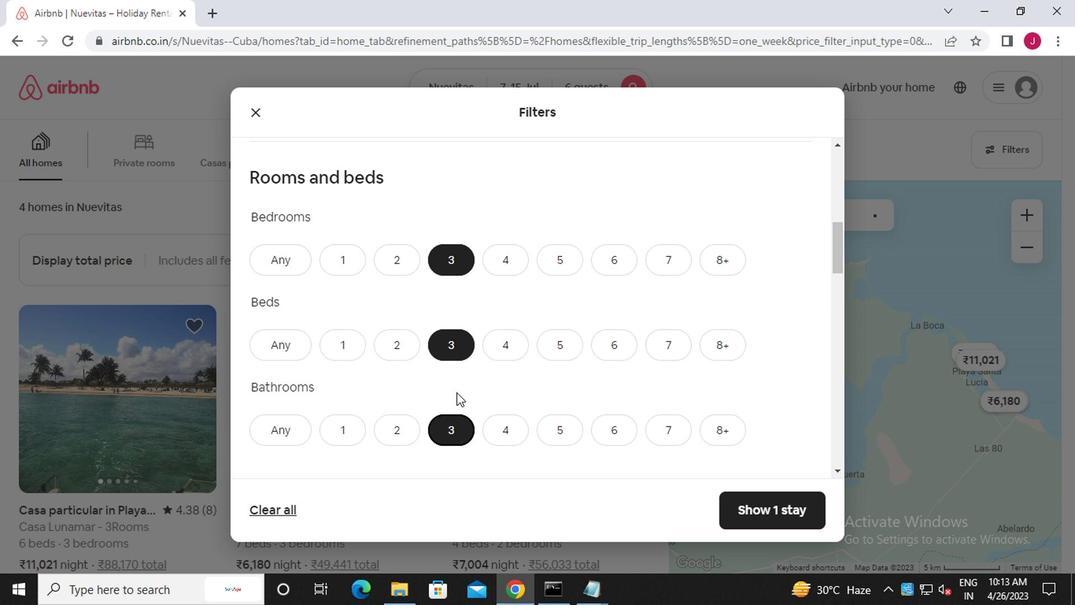 
Action: Mouse scrolled (458, 377) with delta (0, -1)
Screenshot: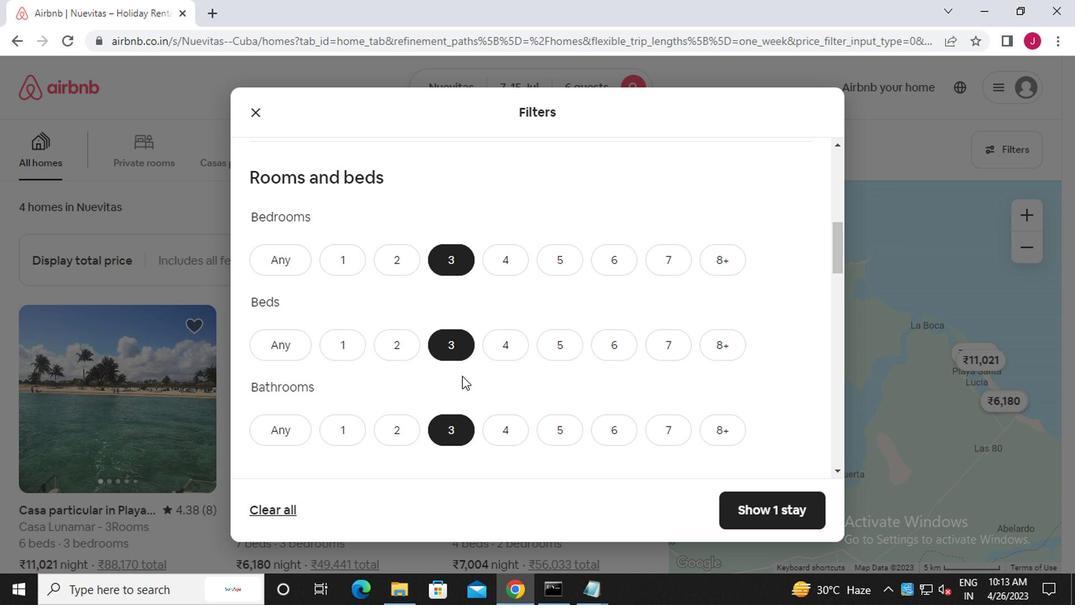 
Action: Mouse scrolled (458, 377) with delta (0, -1)
Screenshot: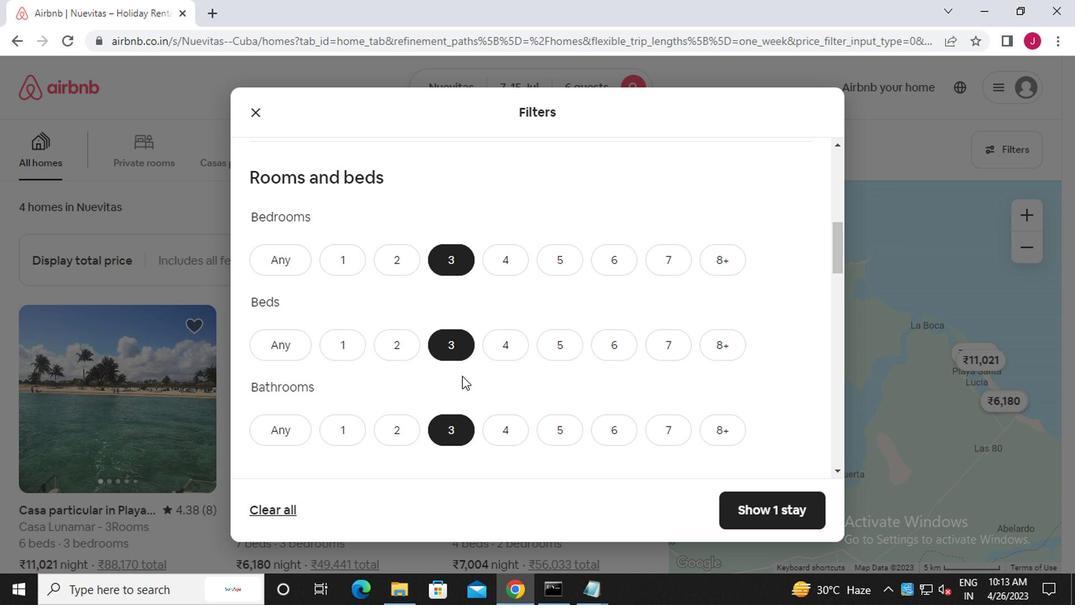 
Action: Mouse scrolled (458, 377) with delta (0, -1)
Screenshot: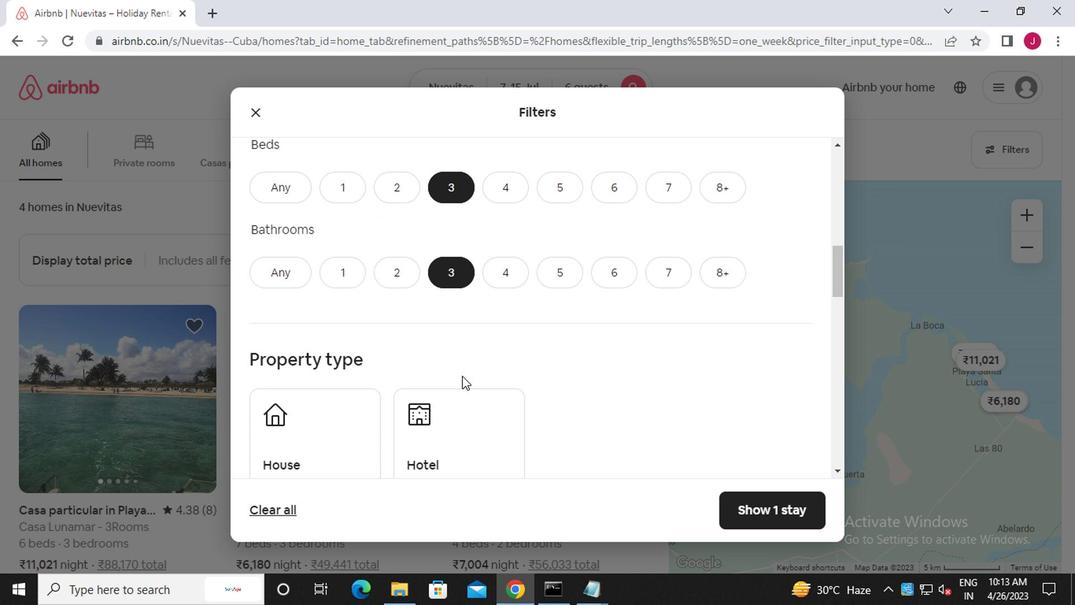
Action: Mouse scrolled (458, 377) with delta (0, -1)
Screenshot: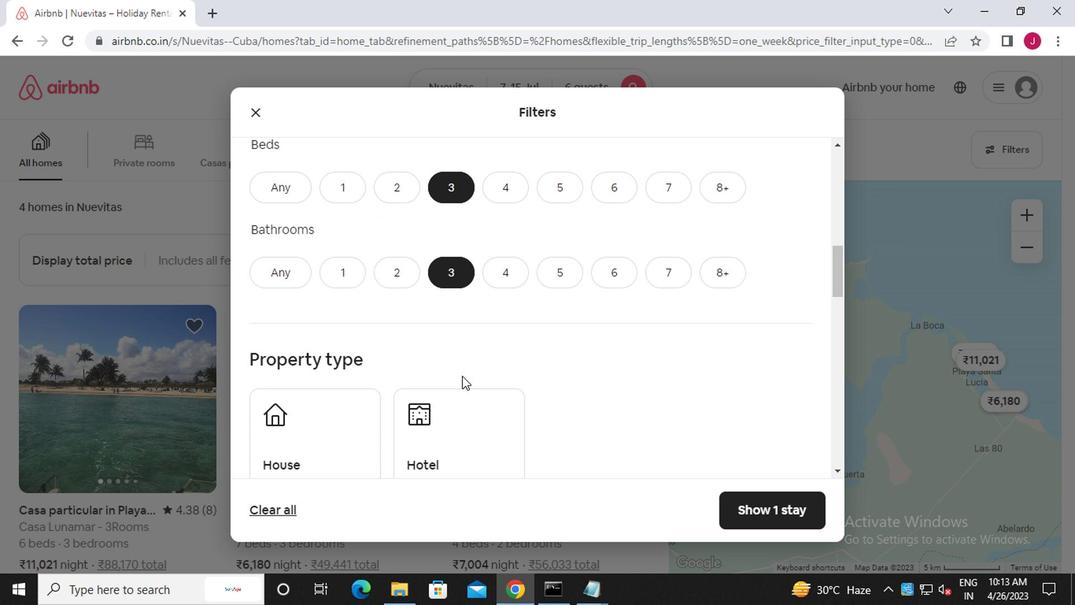 
Action: Mouse moved to (300, 289)
Screenshot: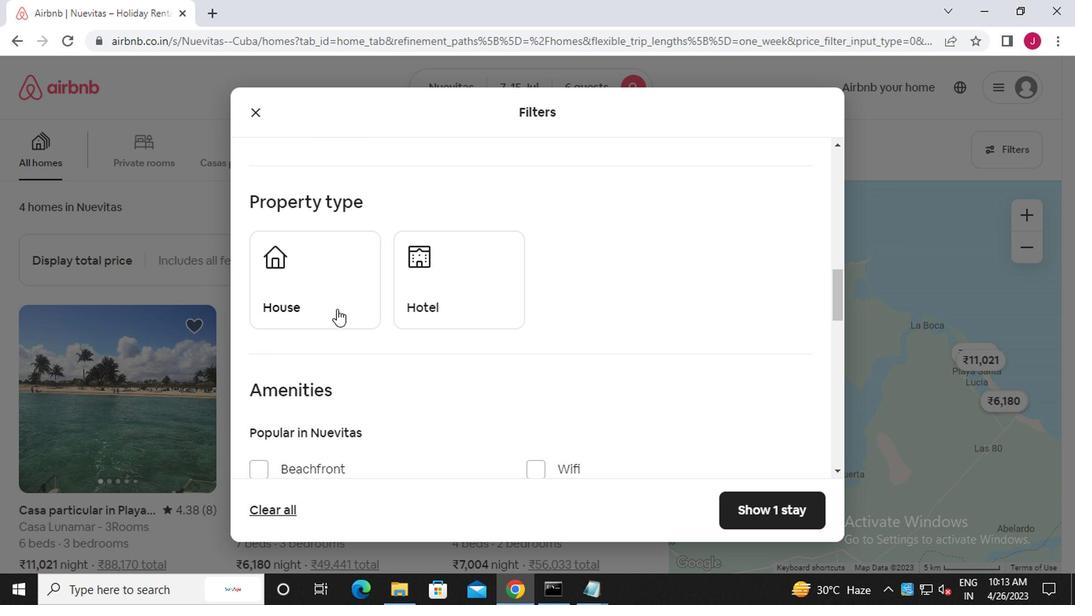 
Action: Mouse pressed left at (300, 289)
Screenshot: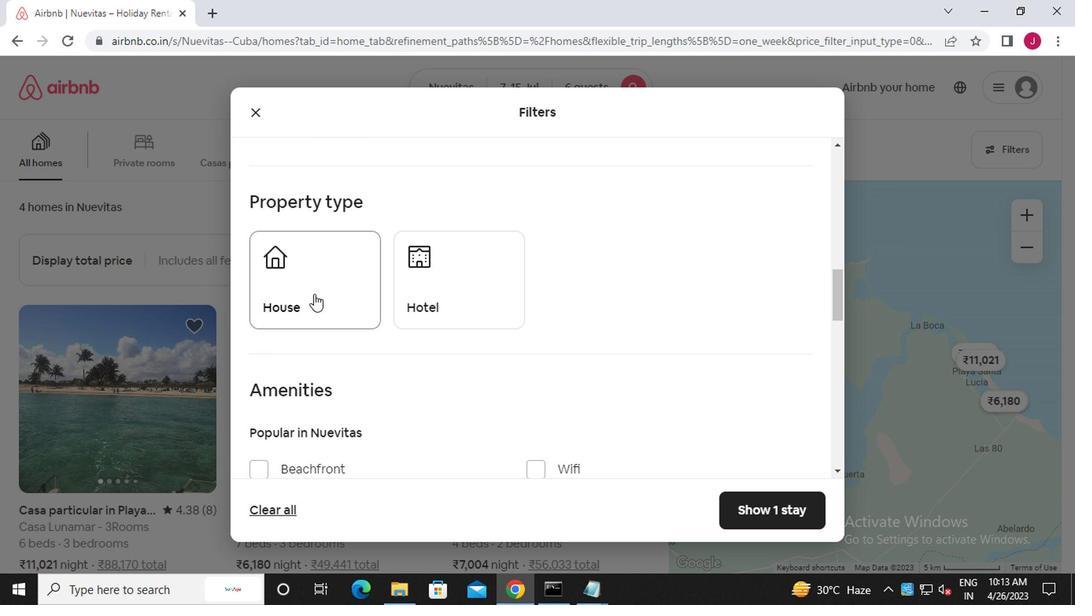 
Action: Mouse moved to (406, 312)
Screenshot: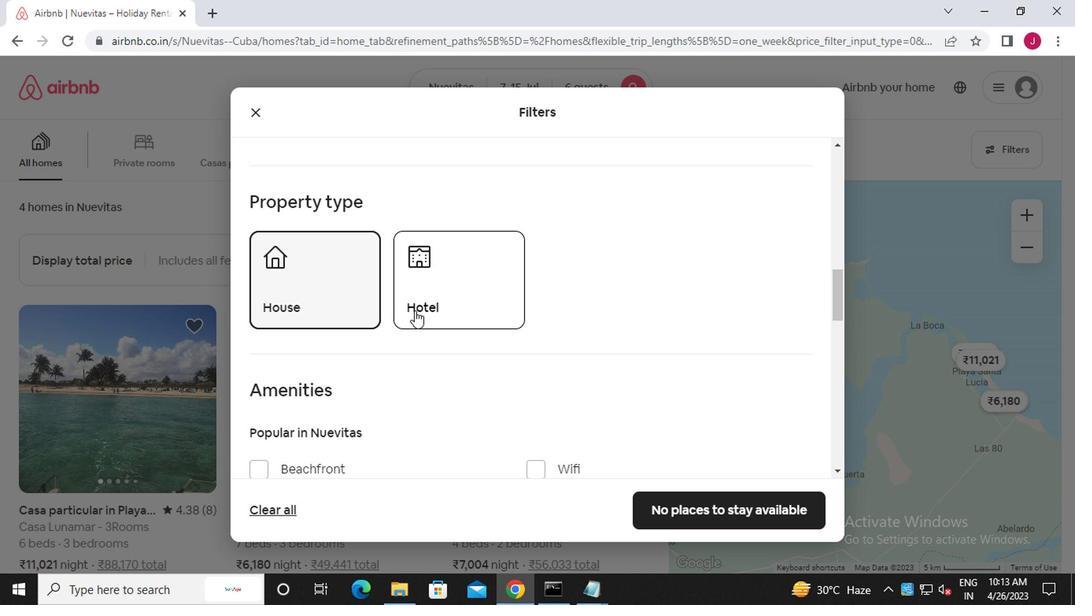 
Action: Mouse scrolled (406, 312) with delta (0, 0)
Screenshot: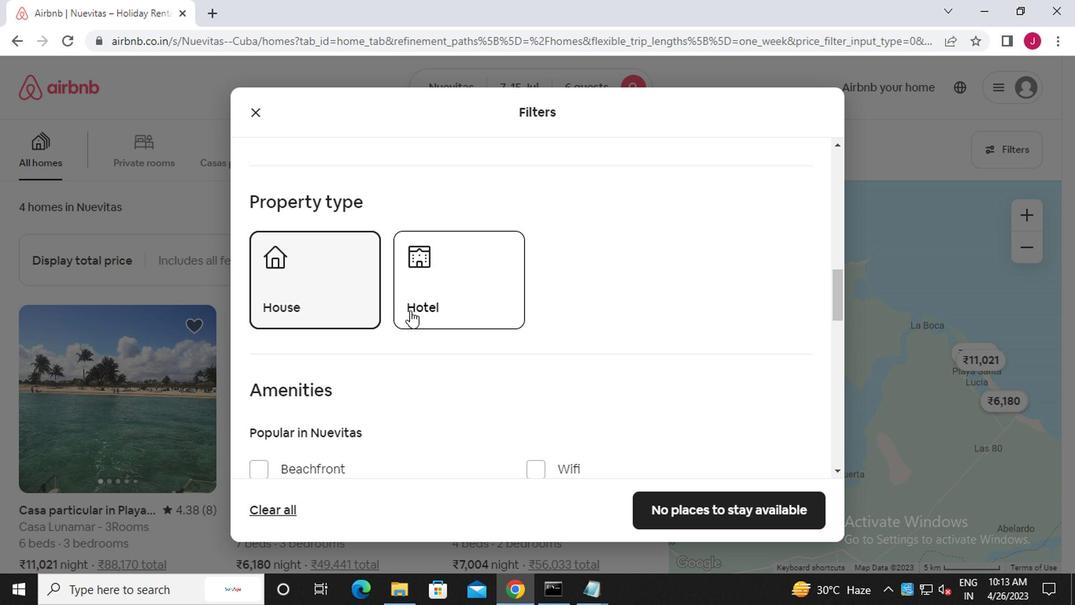 
Action: Mouse scrolled (406, 312) with delta (0, 0)
Screenshot: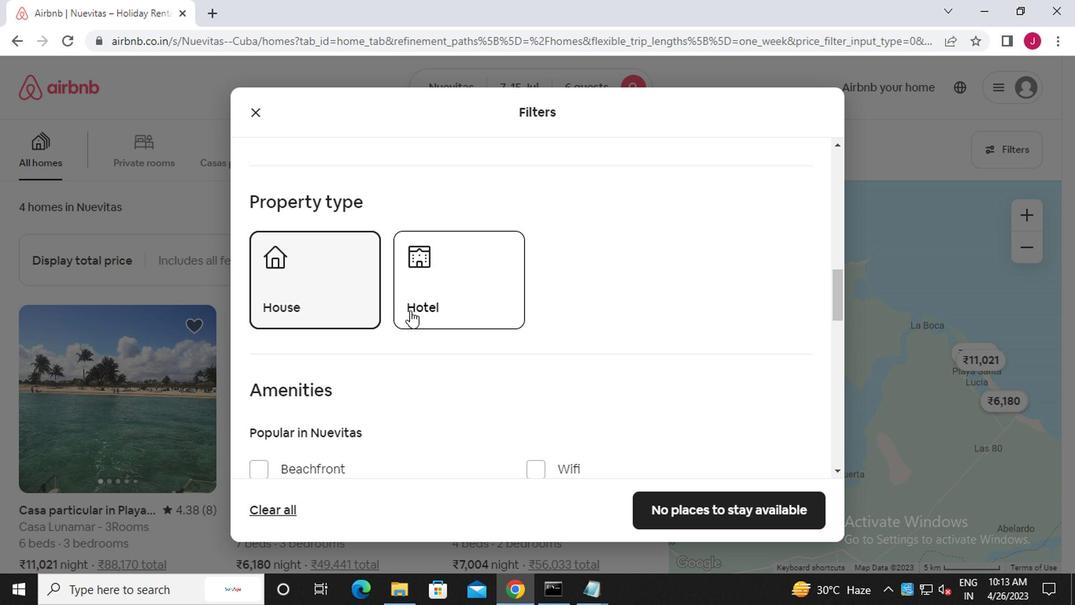 
Action: Mouse scrolled (406, 312) with delta (0, 0)
Screenshot: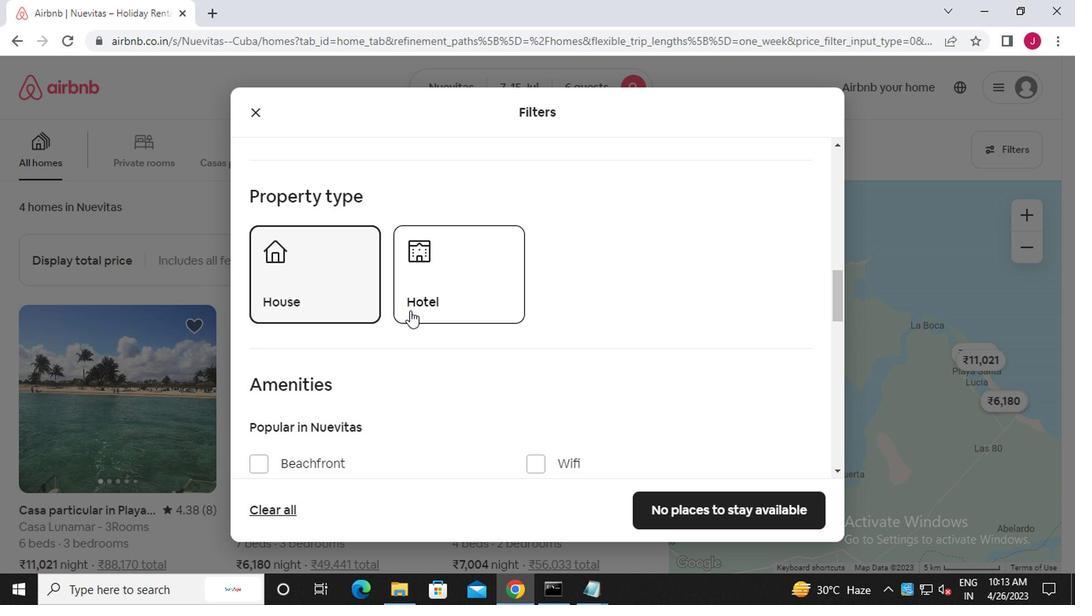 
Action: Mouse scrolled (406, 312) with delta (0, 0)
Screenshot: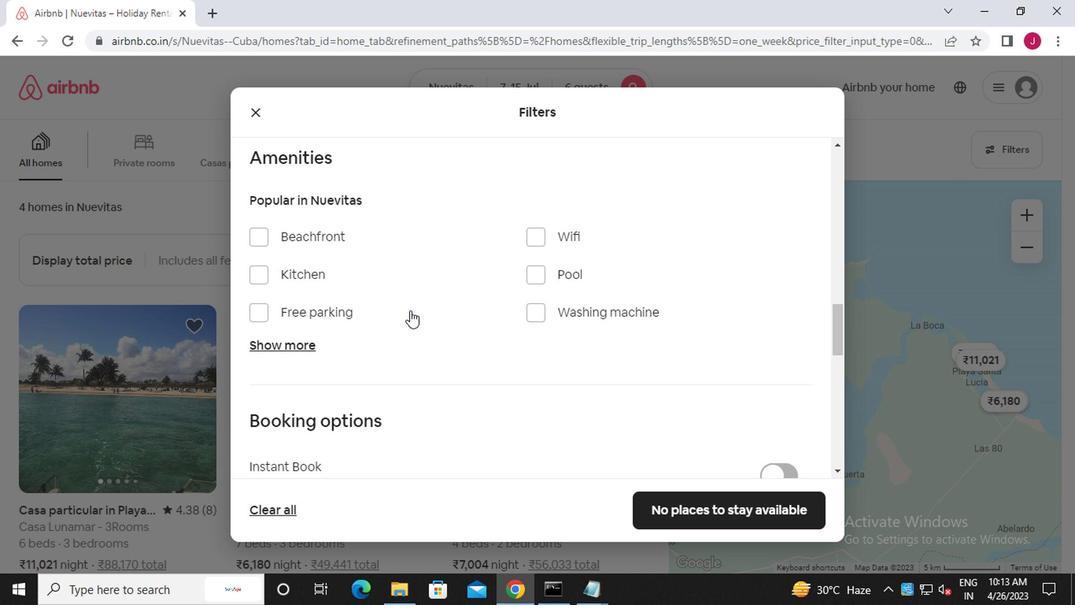 
Action: Mouse scrolled (406, 312) with delta (0, 0)
Screenshot: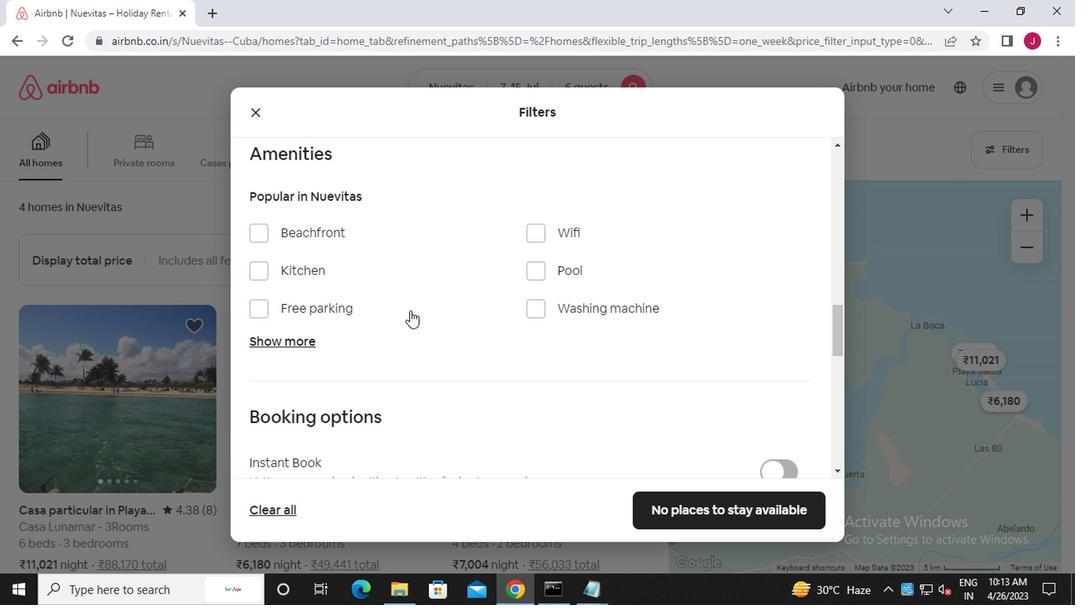 
Action: Mouse scrolled (406, 312) with delta (0, 0)
Screenshot: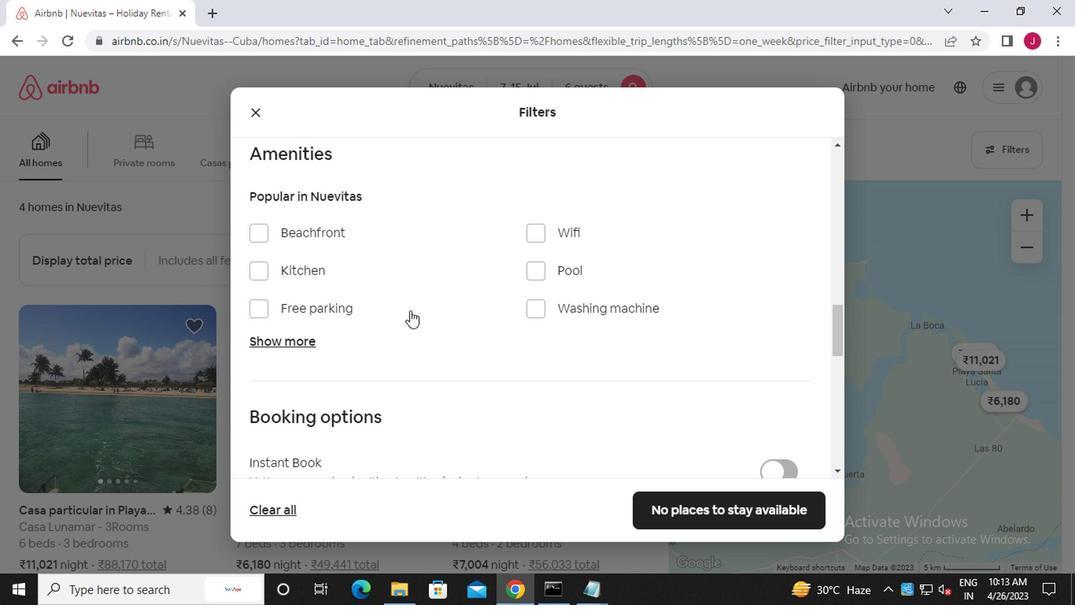 
Action: Mouse moved to (782, 287)
Screenshot: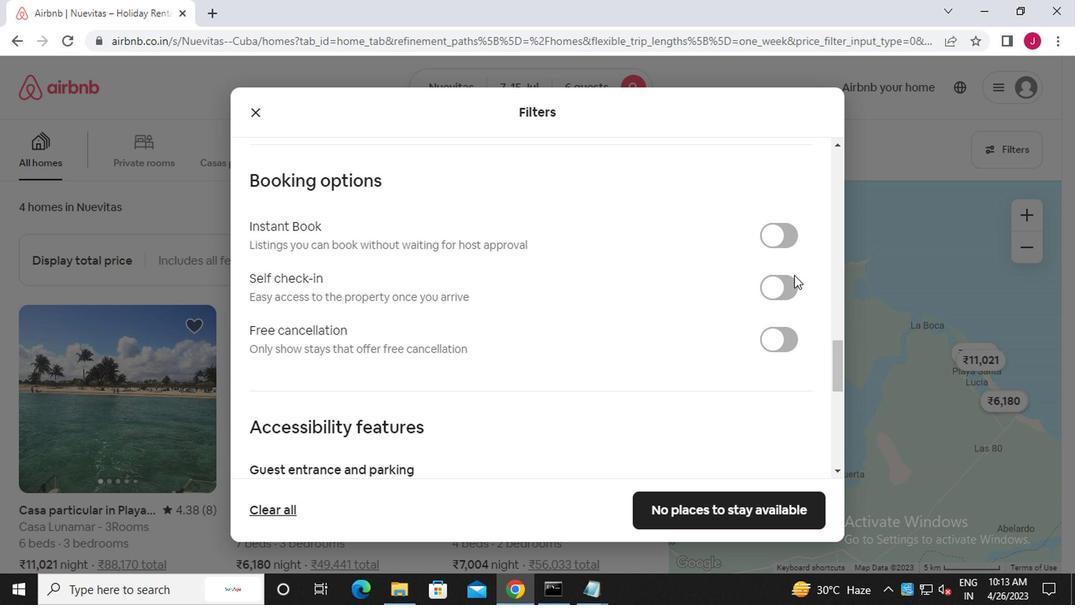 
Action: Mouse pressed left at (782, 287)
Screenshot: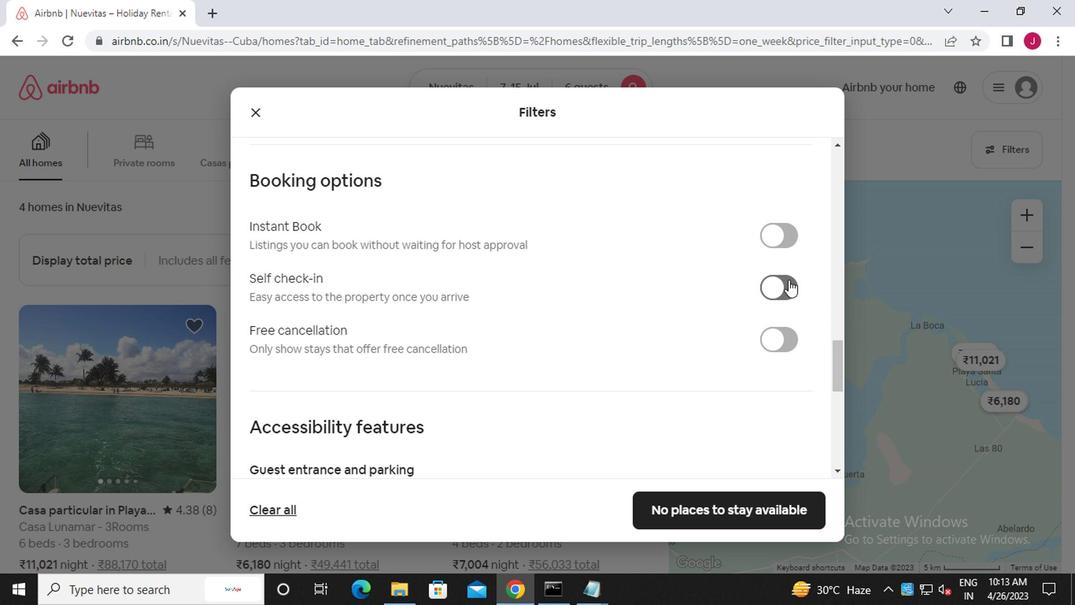
Action: Mouse moved to (628, 349)
Screenshot: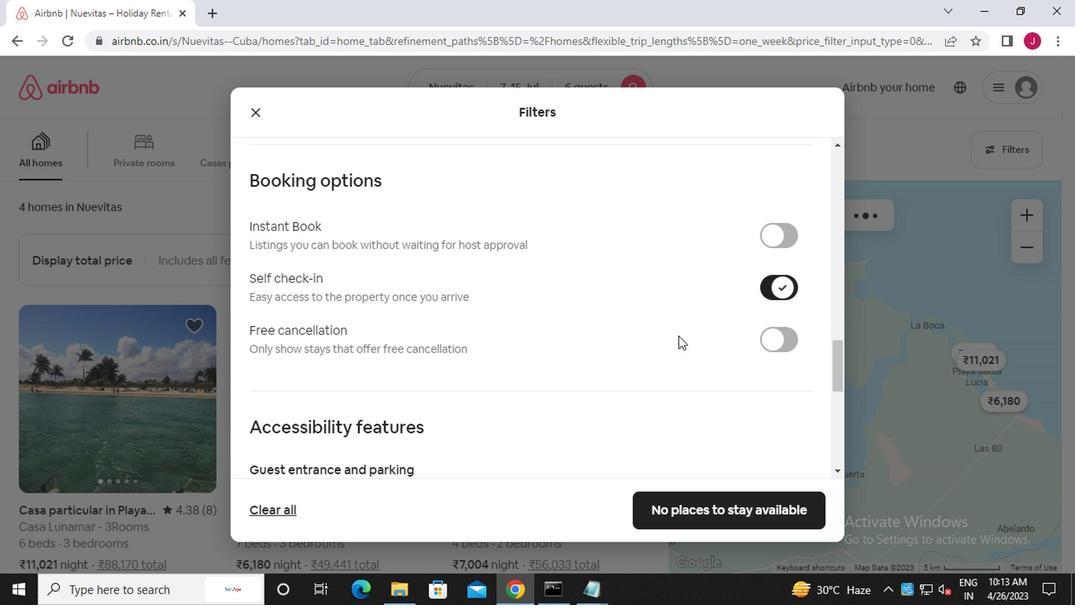 
Action: Mouse scrolled (628, 348) with delta (0, 0)
Screenshot: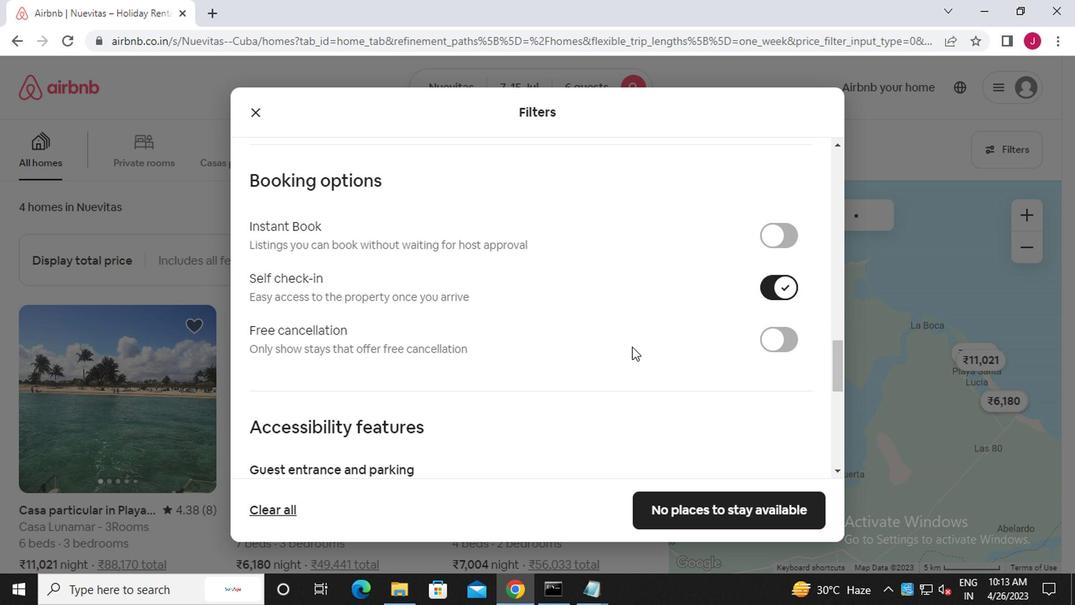 
Action: Mouse scrolled (628, 348) with delta (0, 0)
Screenshot: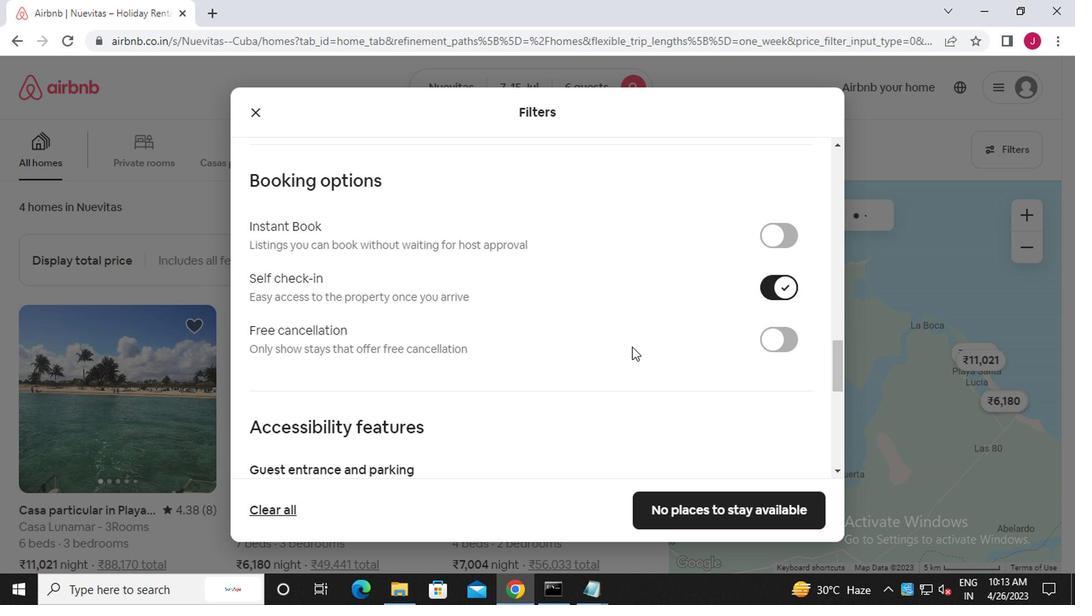 
Action: Mouse scrolled (628, 348) with delta (0, 0)
Screenshot: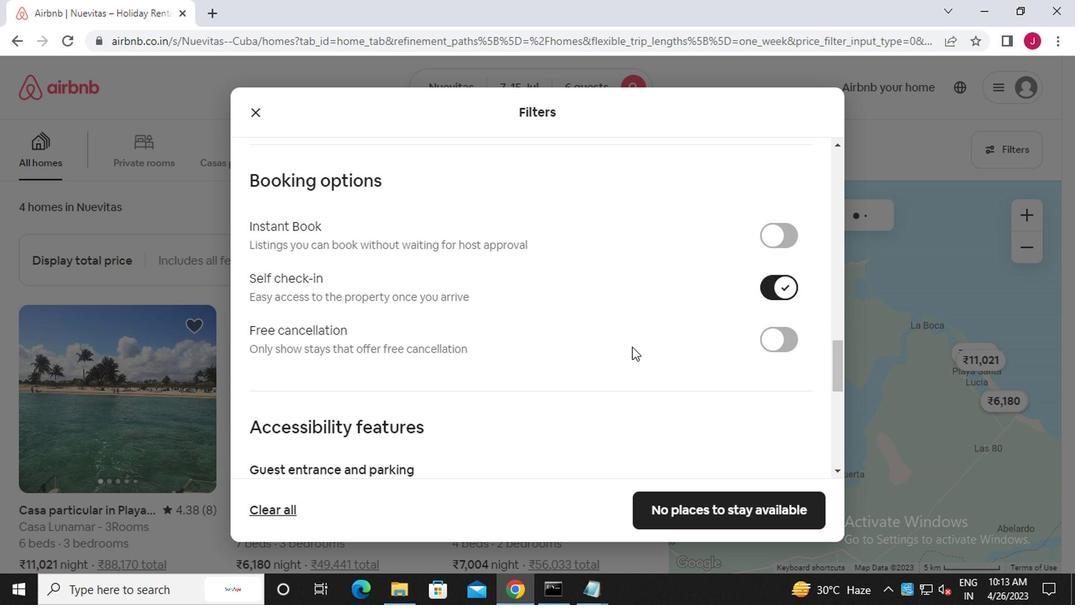
Action: Mouse scrolled (628, 348) with delta (0, 0)
Screenshot: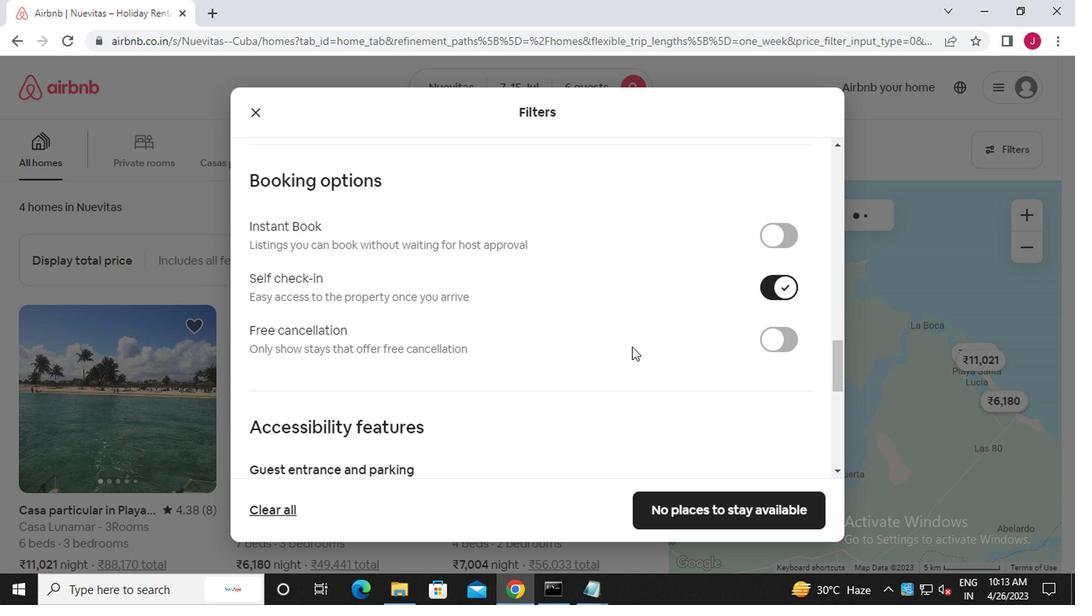 
Action: Mouse scrolled (628, 348) with delta (0, 0)
Screenshot: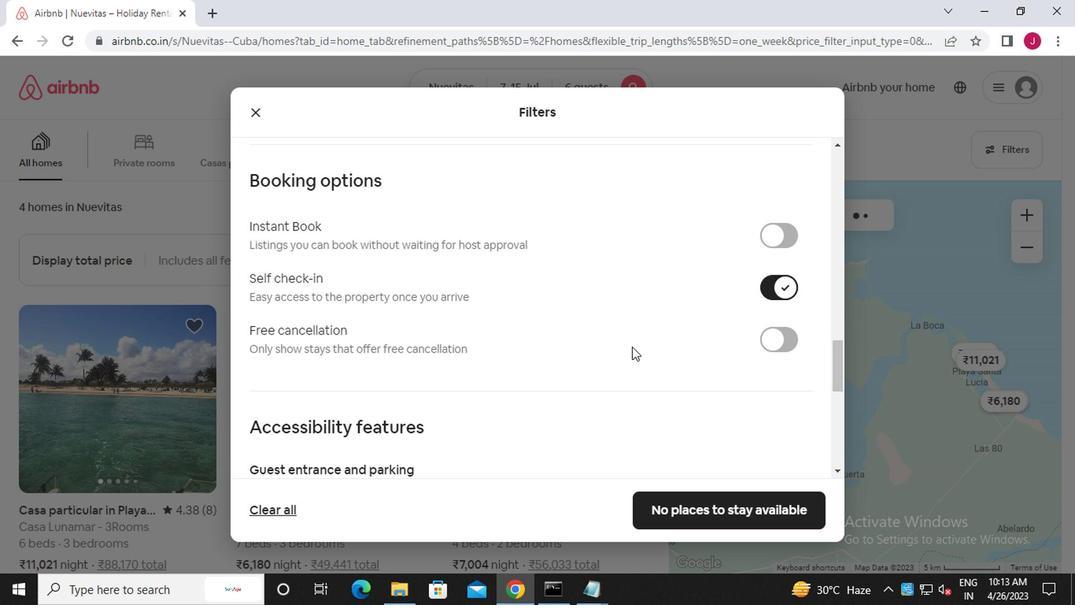 
Action: Mouse scrolled (628, 348) with delta (0, 0)
Screenshot: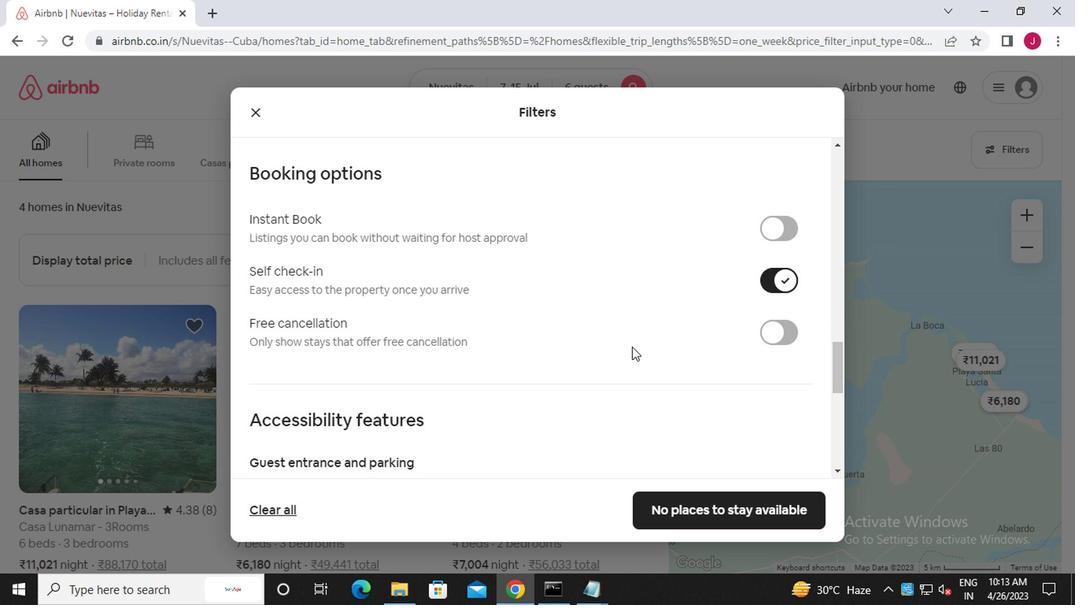 
Action: Mouse scrolled (628, 348) with delta (0, 0)
Screenshot: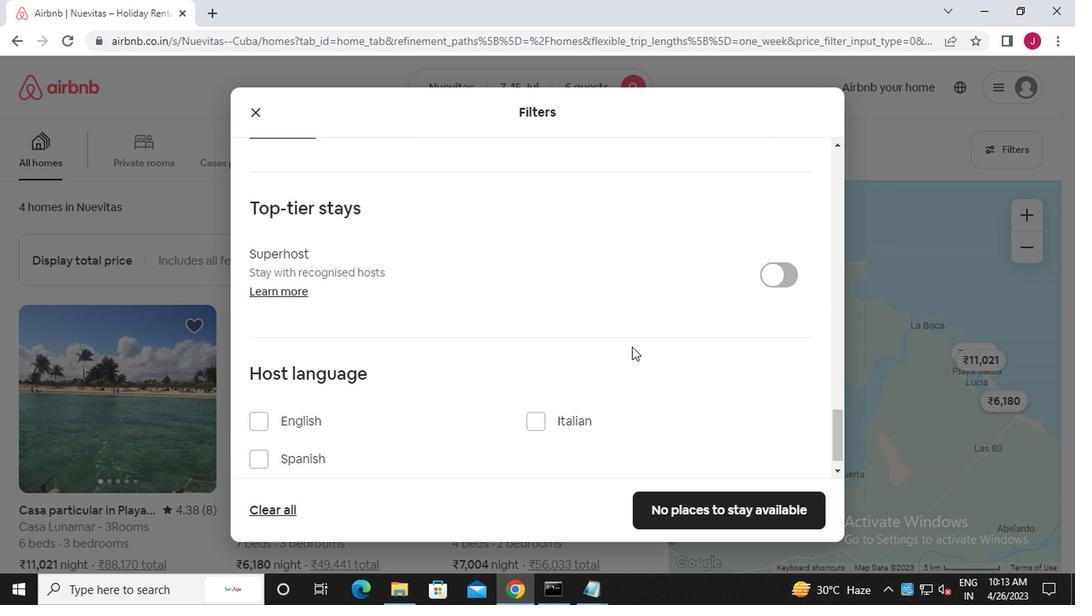 
Action: Mouse scrolled (628, 348) with delta (0, 0)
Screenshot: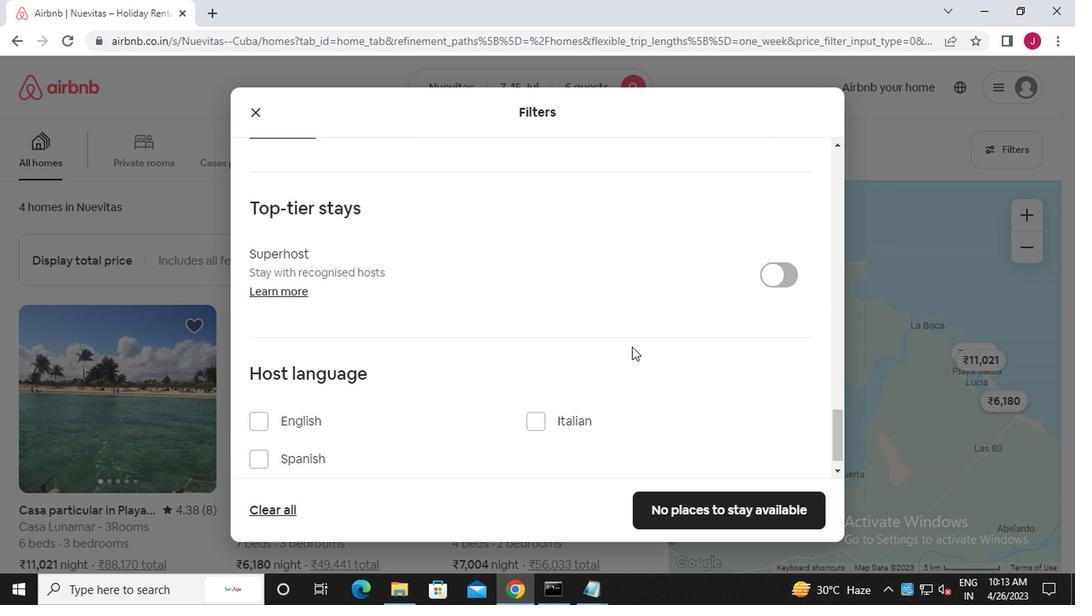 
Action: Mouse scrolled (628, 348) with delta (0, 0)
Screenshot: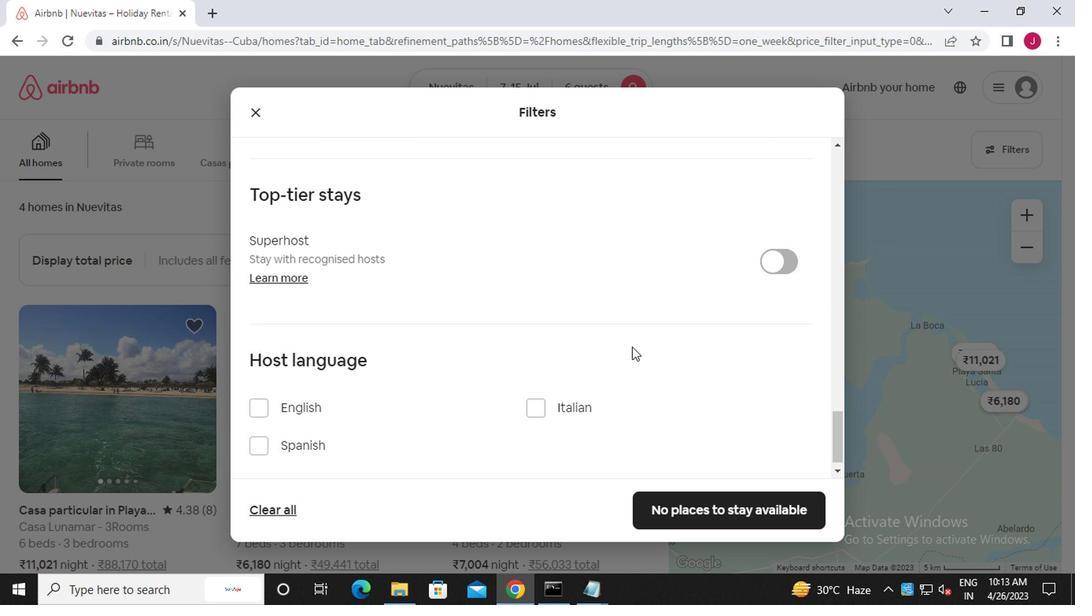 
Action: Mouse scrolled (628, 348) with delta (0, 0)
Screenshot: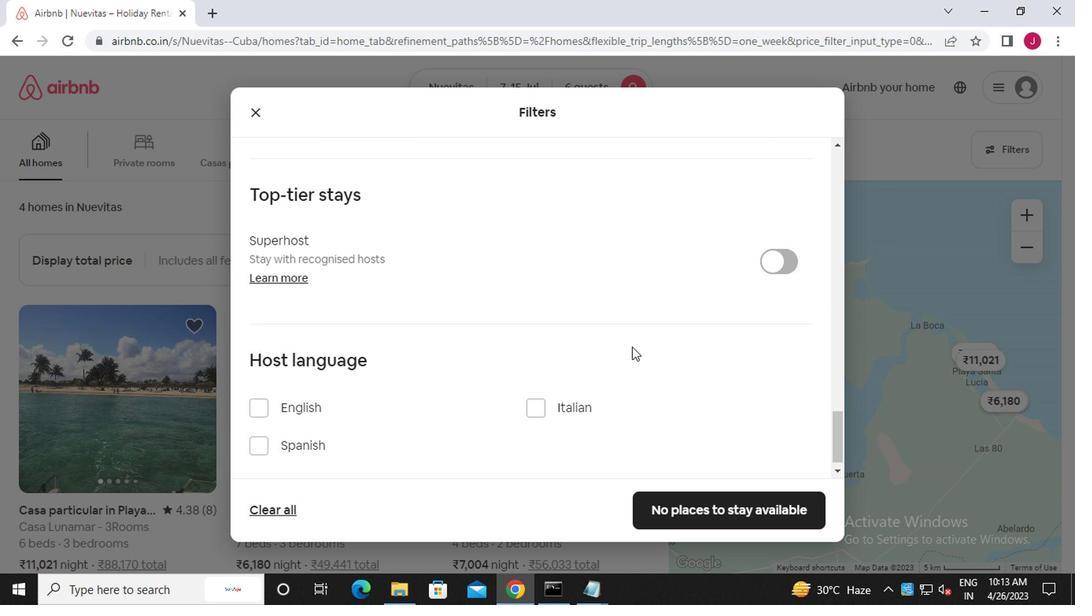 
Action: Mouse scrolled (628, 348) with delta (0, 0)
Screenshot: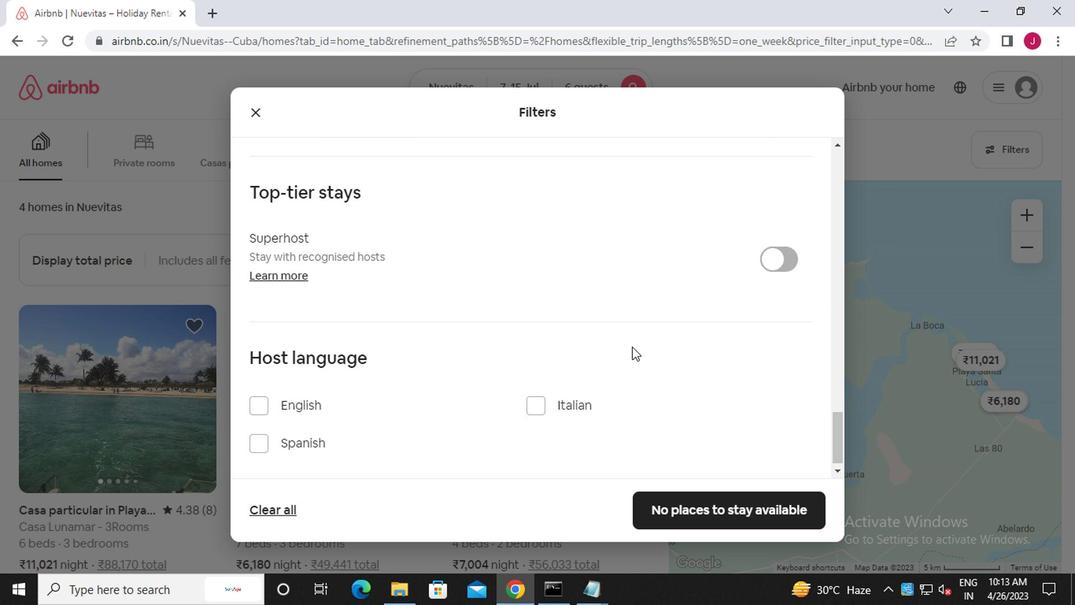 
Action: Mouse moved to (705, 516)
Screenshot: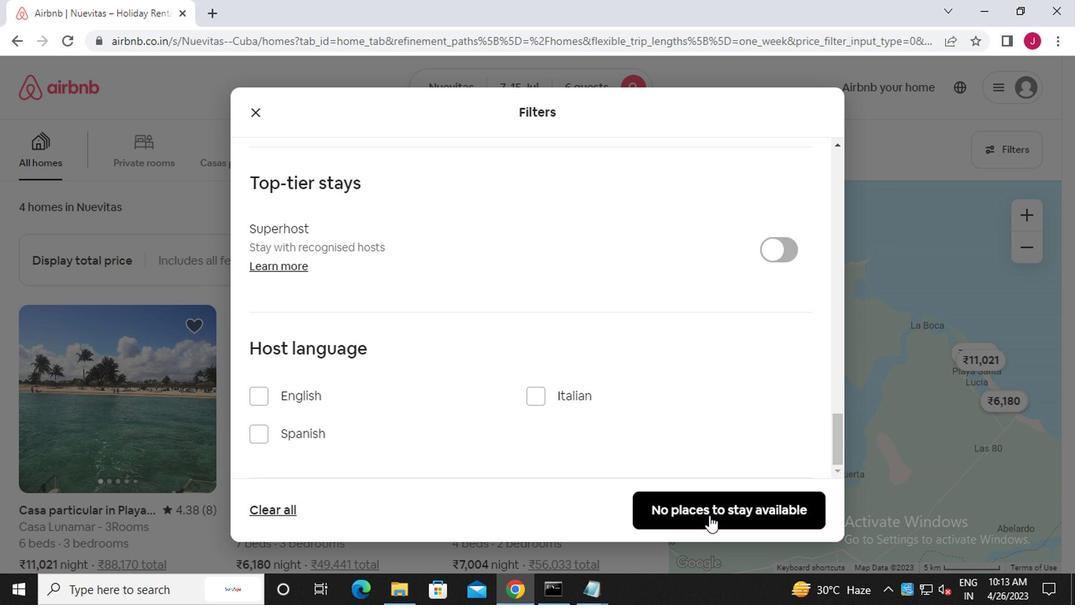 
Action: Mouse pressed left at (705, 516)
Screenshot: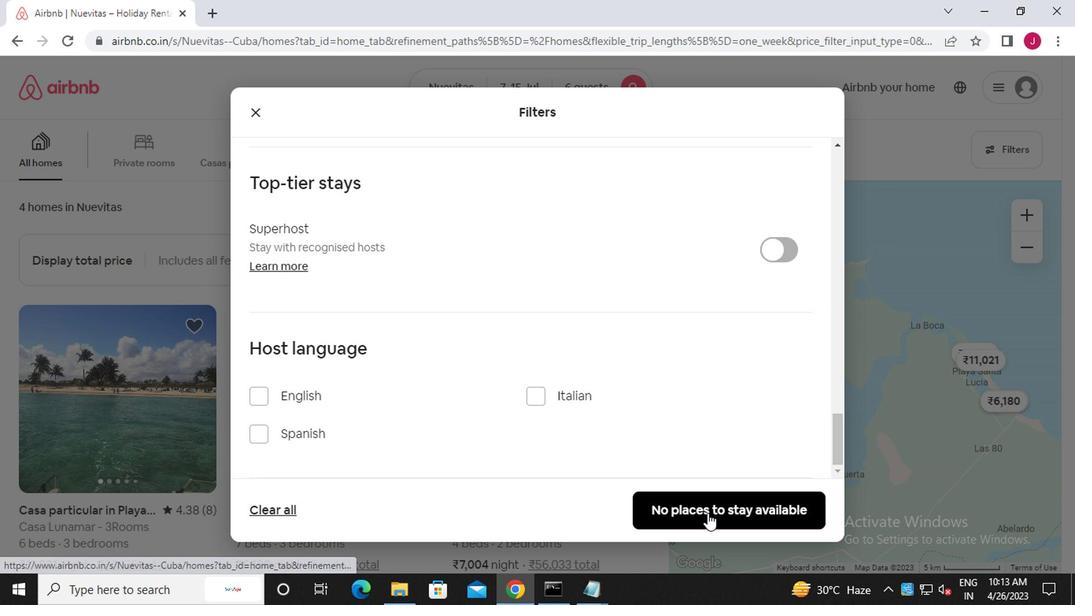 
Action: Mouse moved to (689, 495)
Screenshot: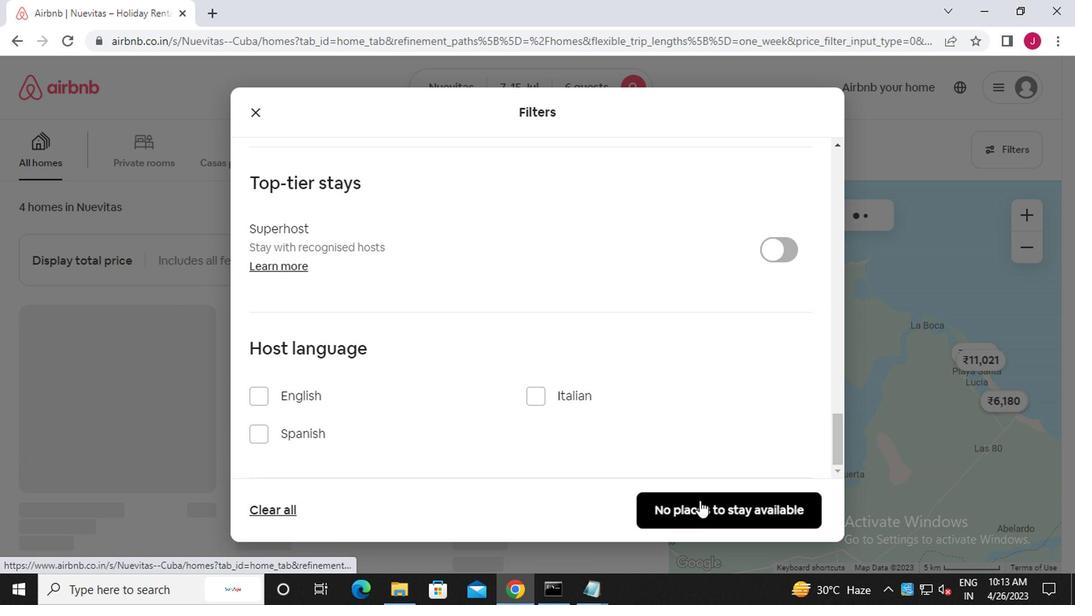
